Task: Add a signature Erica Taylor containing Have a great Fourth of July, Erica Taylor to email address softage.1@softage.net and add a label Collectibles
Action: Mouse moved to (375, 600)
Screenshot: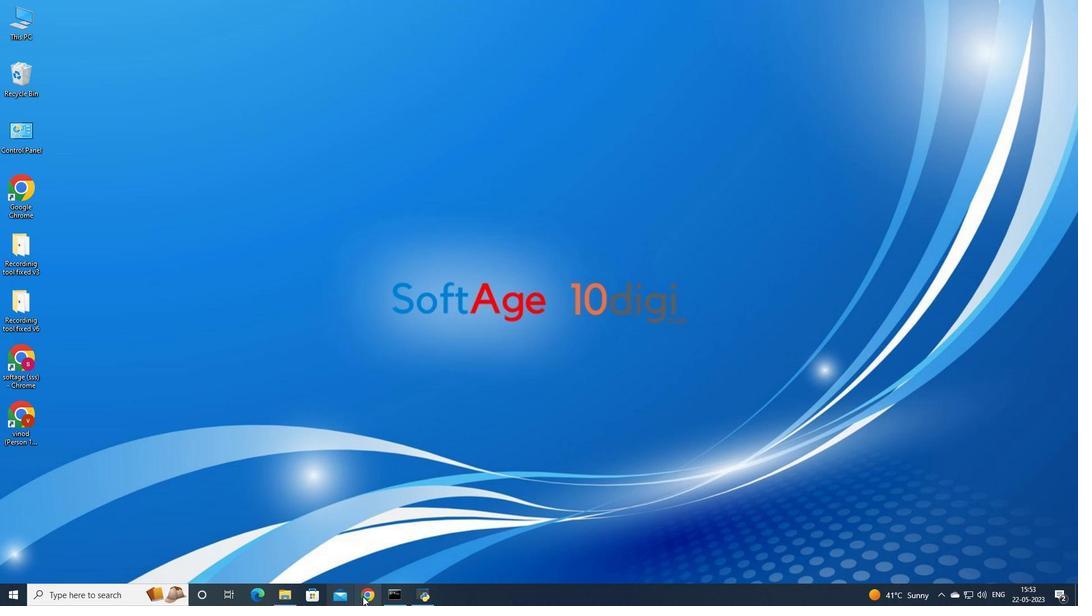 
Action: Mouse pressed left at (375, 600)
Screenshot: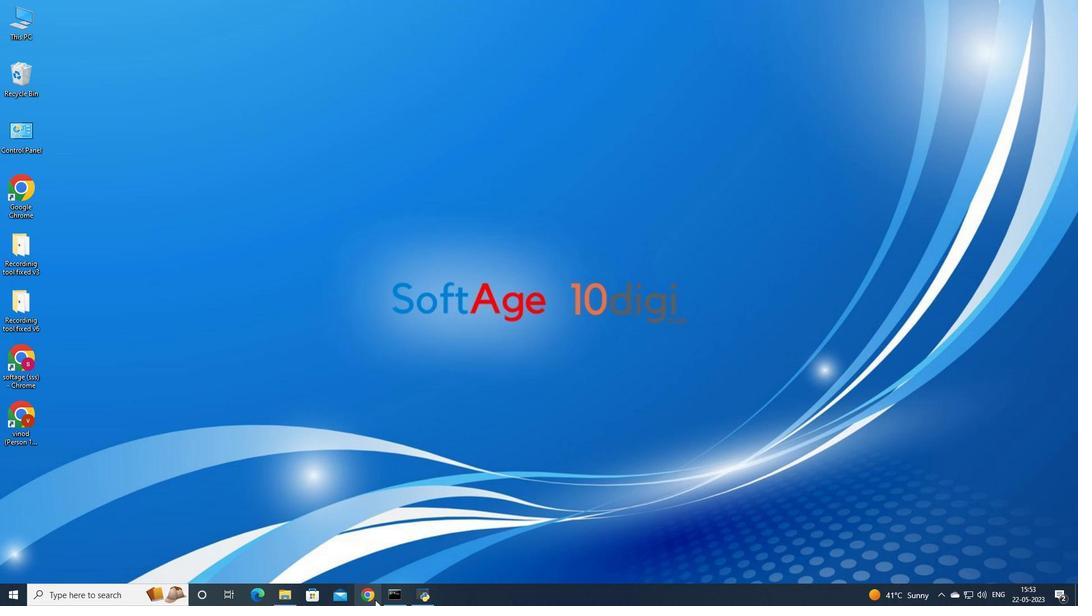 
Action: Mouse moved to (498, 327)
Screenshot: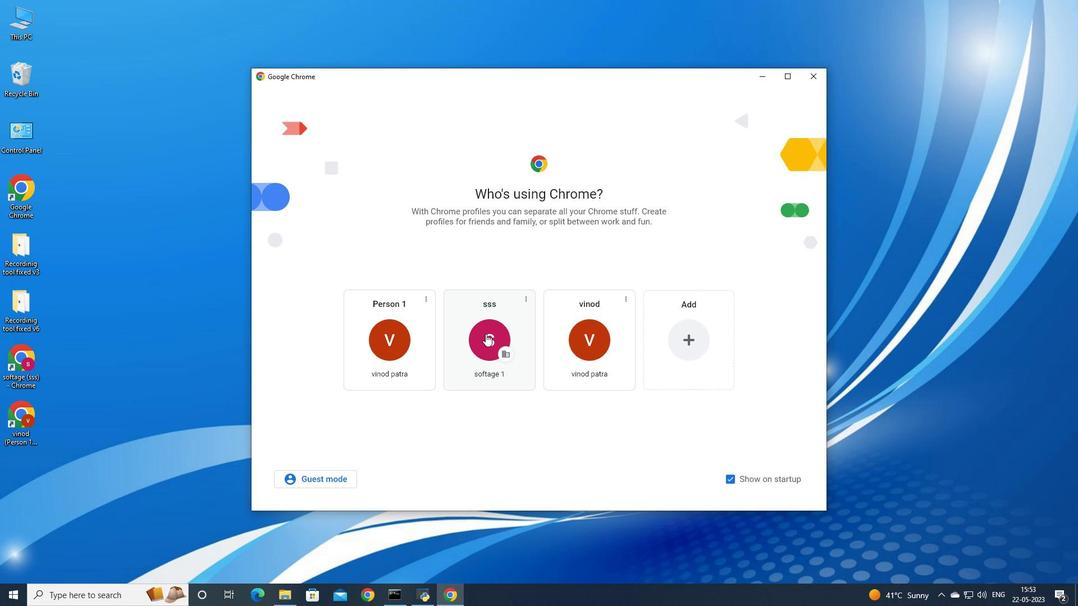 
Action: Mouse pressed left at (498, 327)
Screenshot: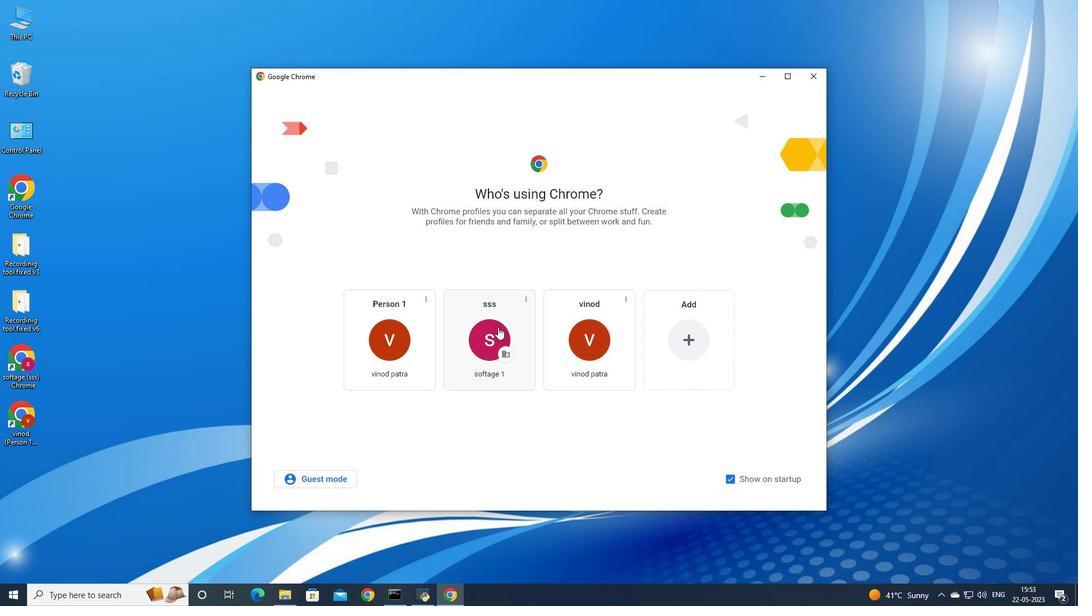 
Action: Mouse moved to (964, 57)
Screenshot: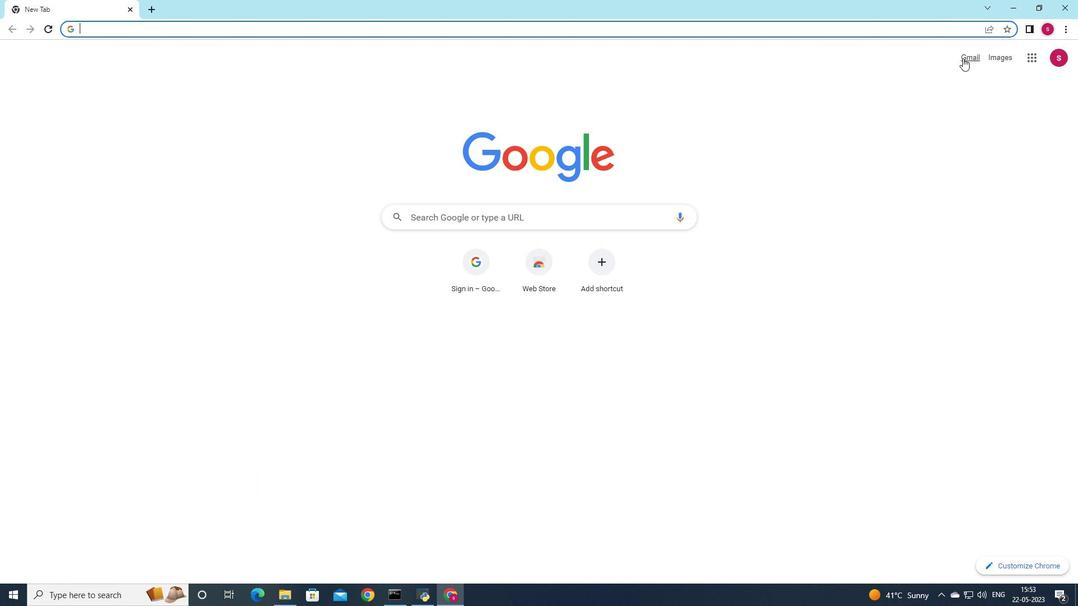 
Action: Mouse pressed left at (964, 57)
Screenshot: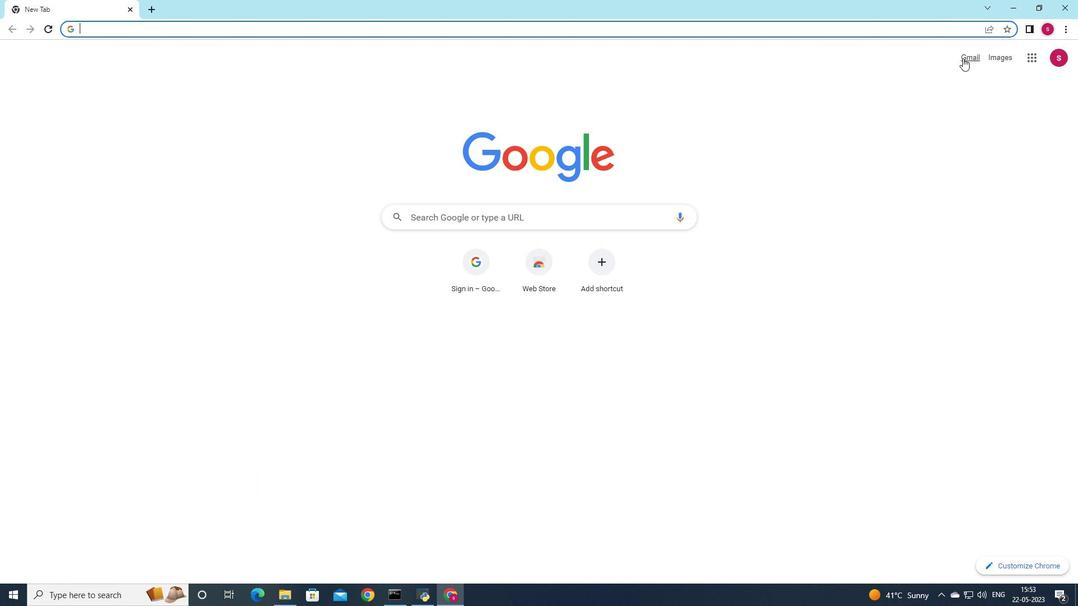 
Action: Mouse moved to (955, 82)
Screenshot: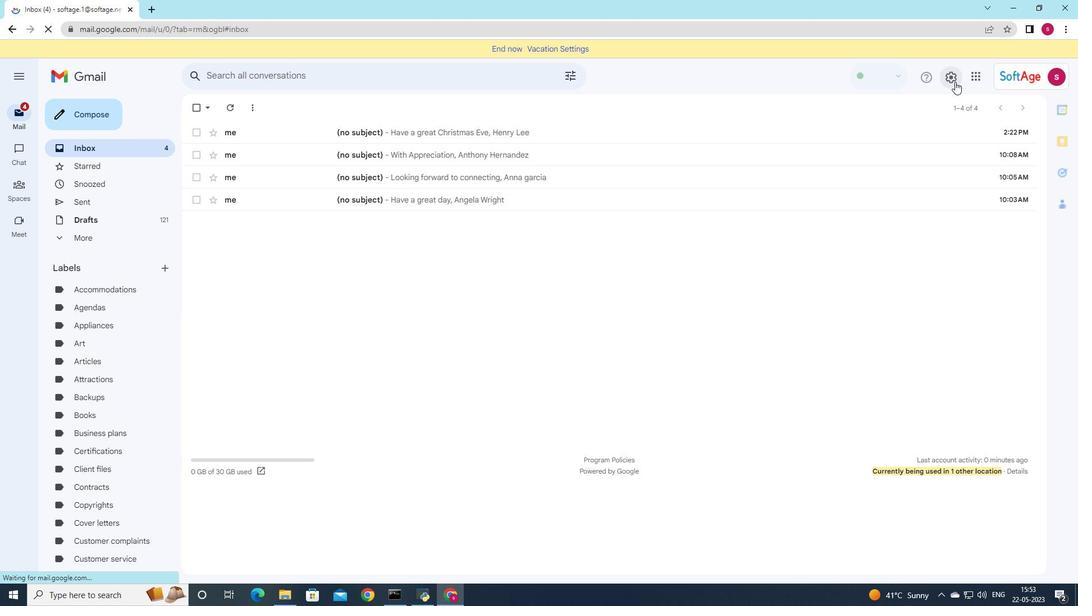 
Action: Mouse pressed left at (955, 82)
Screenshot: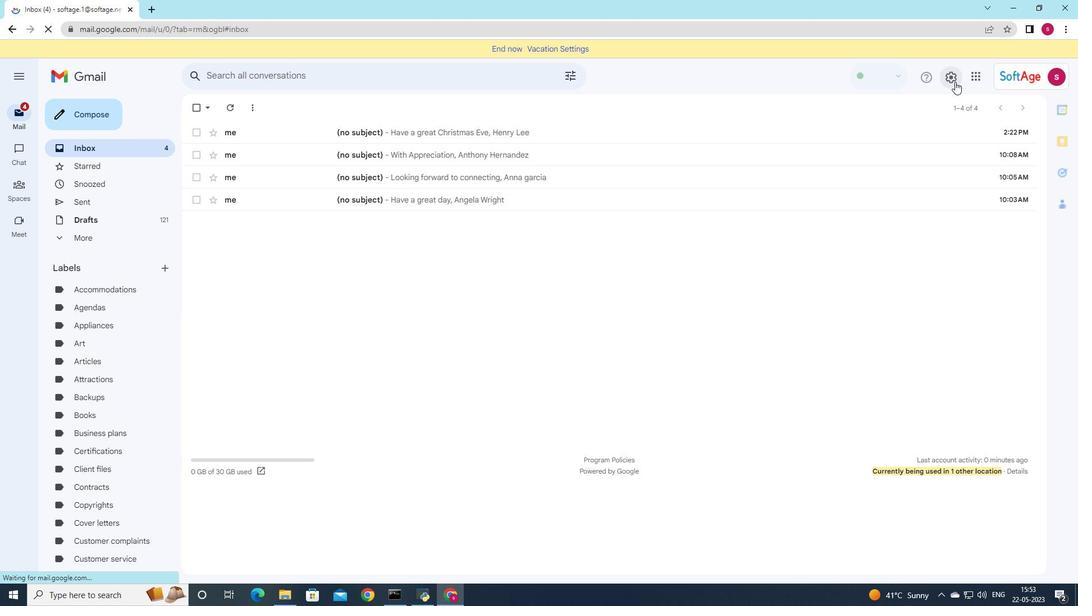 
Action: Mouse moved to (954, 129)
Screenshot: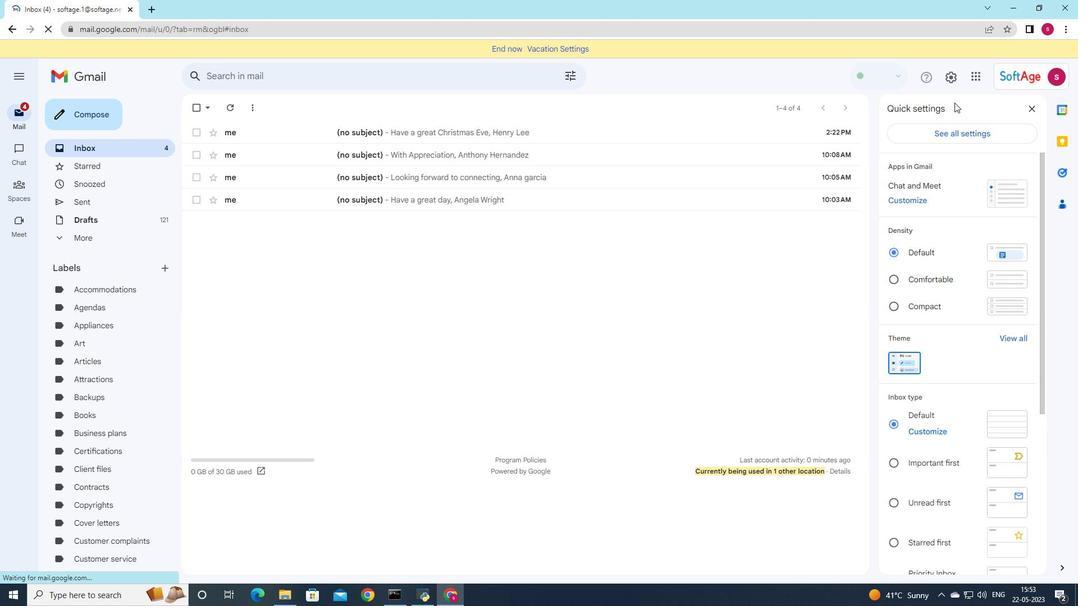 
Action: Mouse pressed left at (954, 129)
Screenshot: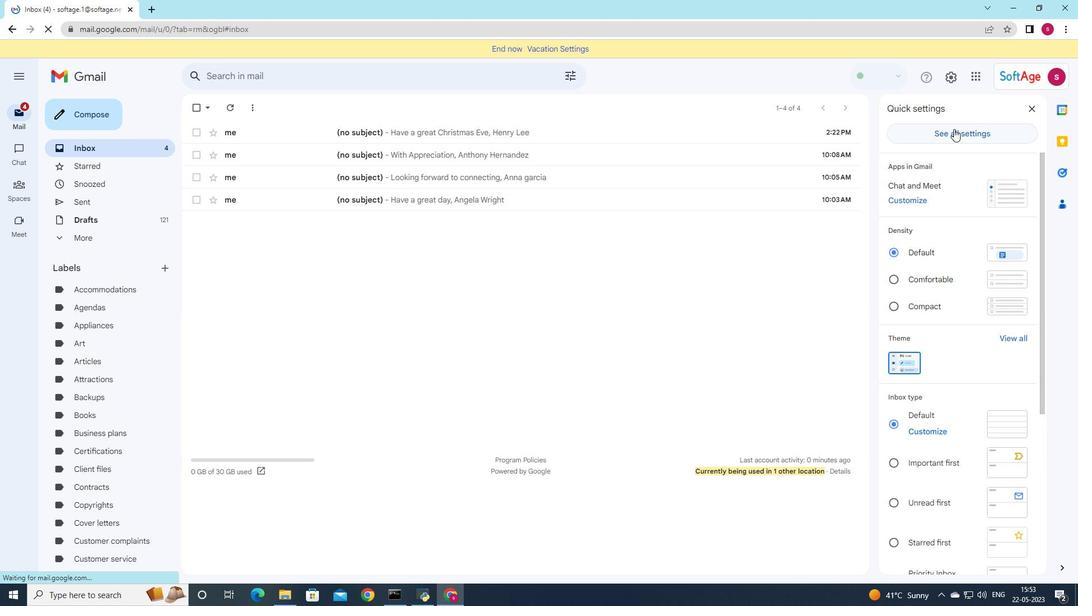 
Action: Mouse moved to (608, 280)
Screenshot: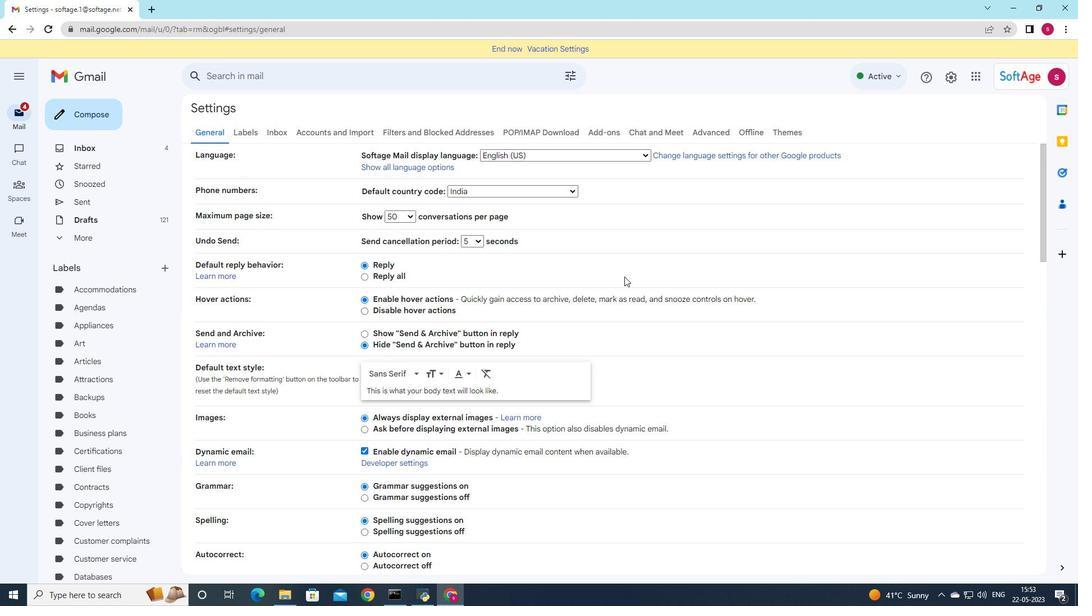 
Action: Mouse scrolled (608, 280) with delta (0, 0)
Screenshot: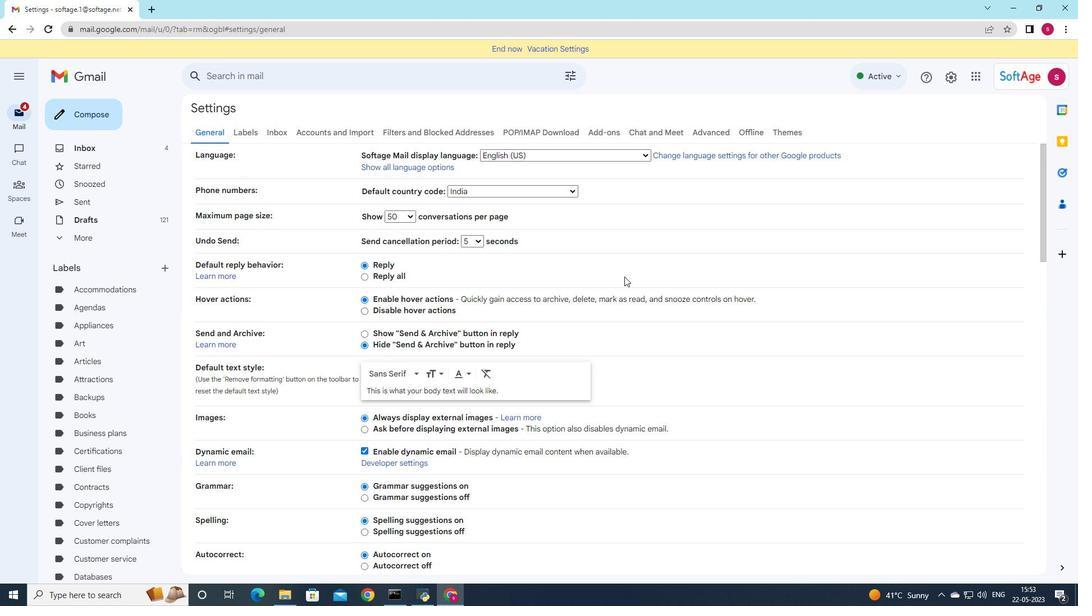 
Action: Mouse scrolled (608, 280) with delta (0, 0)
Screenshot: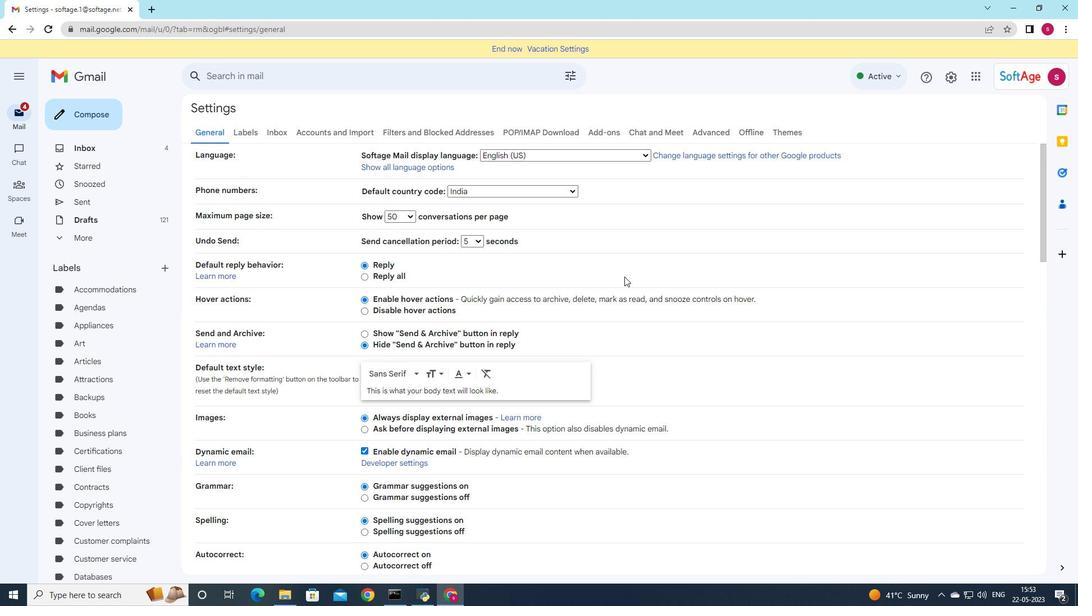 
Action: Mouse scrolled (608, 280) with delta (0, 0)
Screenshot: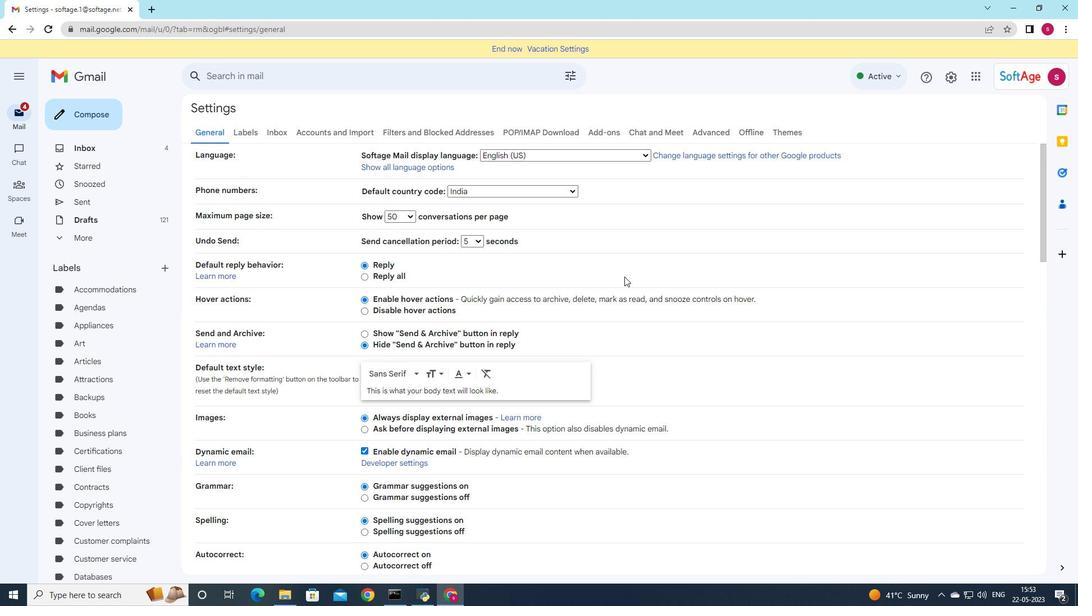 
Action: Mouse scrolled (608, 280) with delta (0, 0)
Screenshot: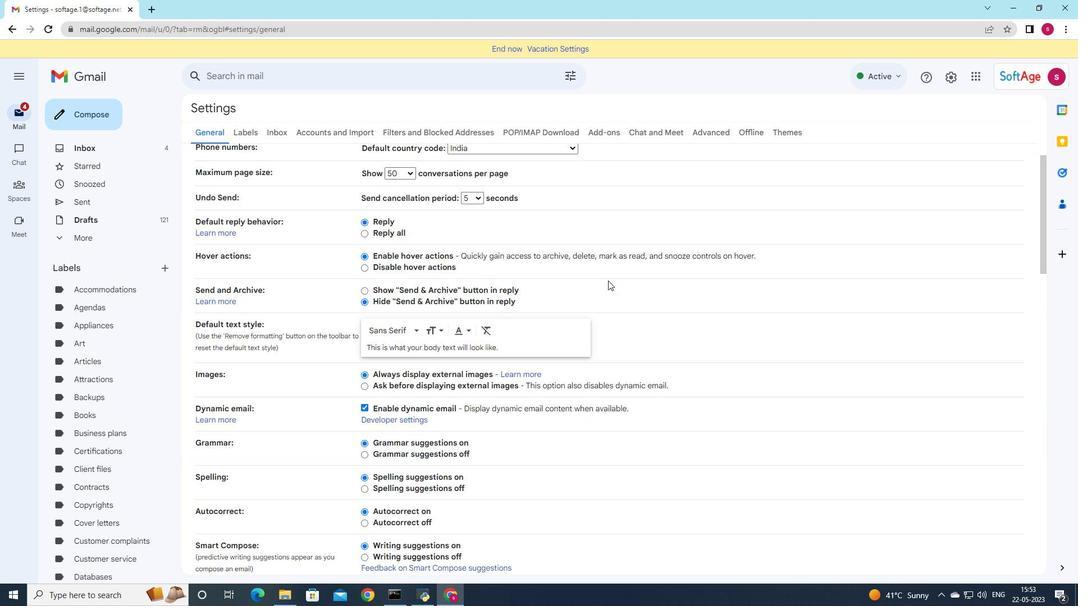 
Action: Mouse scrolled (608, 280) with delta (0, 0)
Screenshot: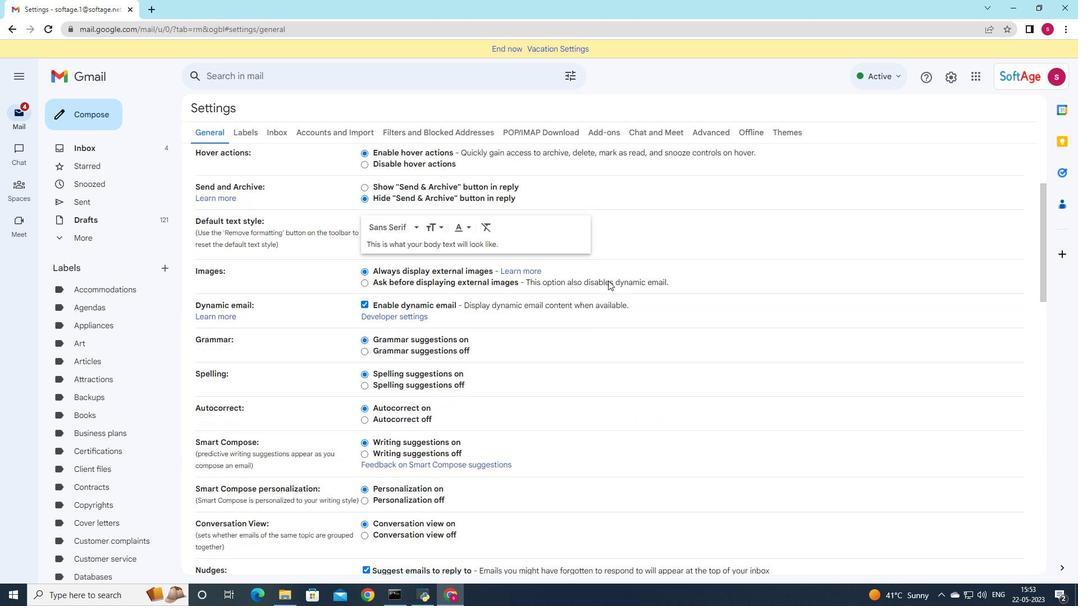 
Action: Mouse scrolled (608, 280) with delta (0, 0)
Screenshot: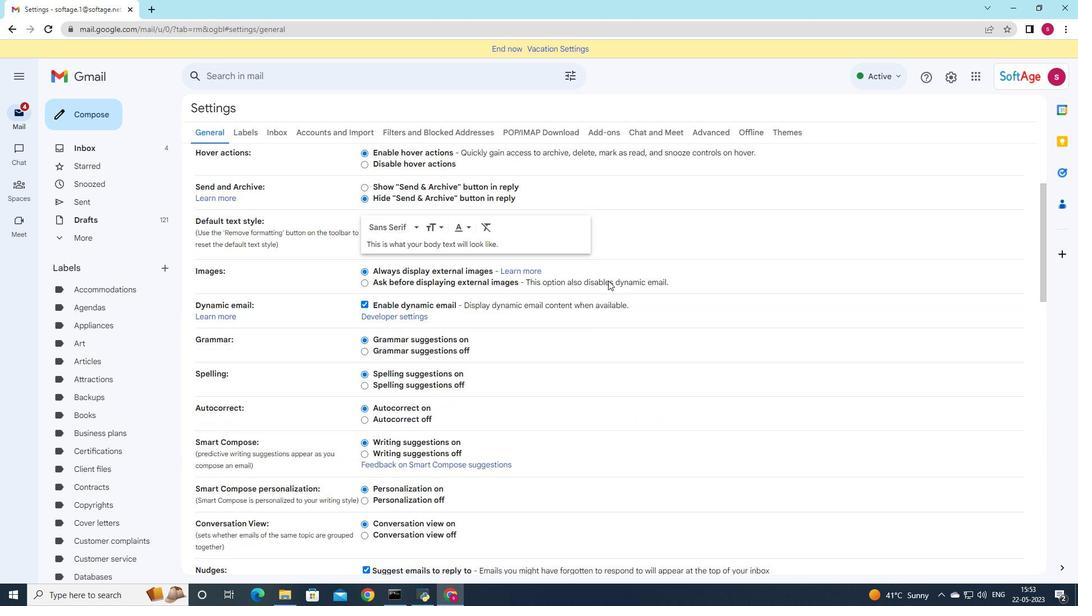 
Action: Mouse scrolled (608, 280) with delta (0, 0)
Screenshot: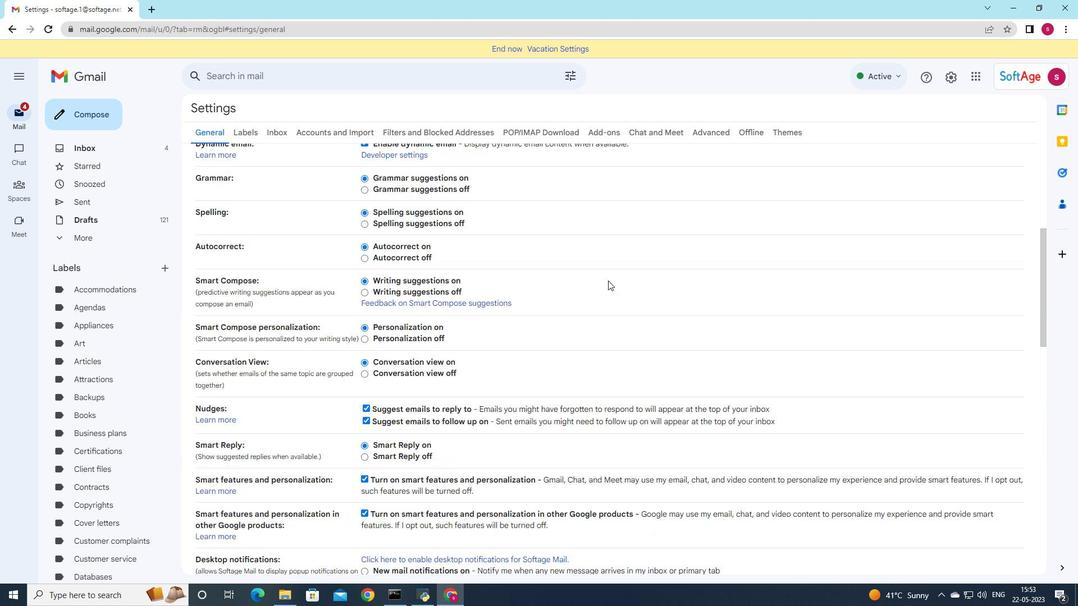 
Action: Mouse scrolled (608, 280) with delta (0, 0)
Screenshot: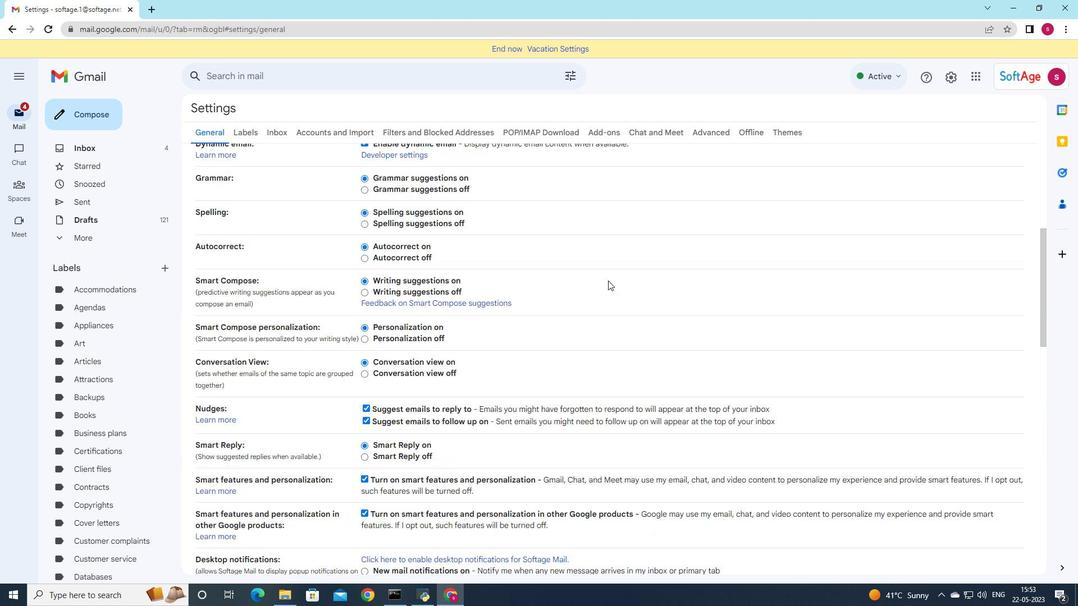 
Action: Mouse scrolled (608, 280) with delta (0, 0)
Screenshot: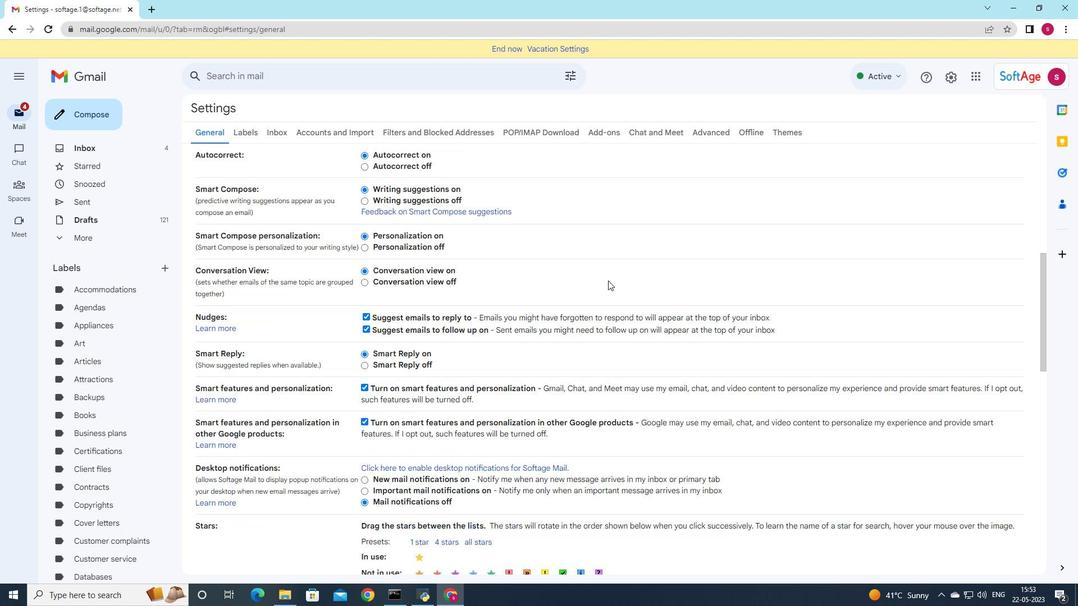 
Action: Mouse scrolled (608, 280) with delta (0, 0)
Screenshot: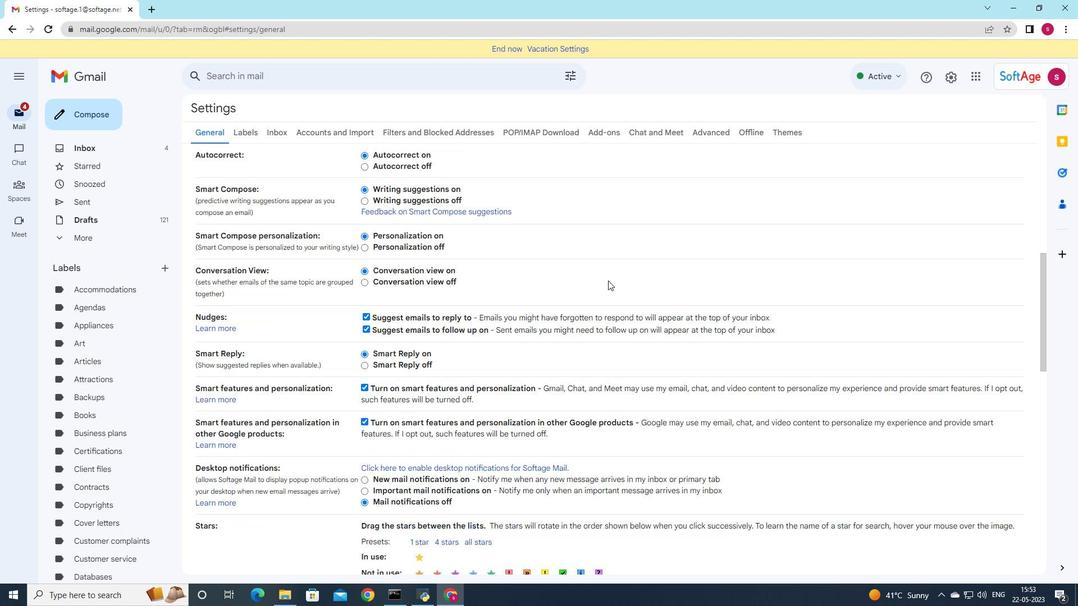 
Action: Mouse scrolled (608, 280) with delta (0, 0)
Screenshot: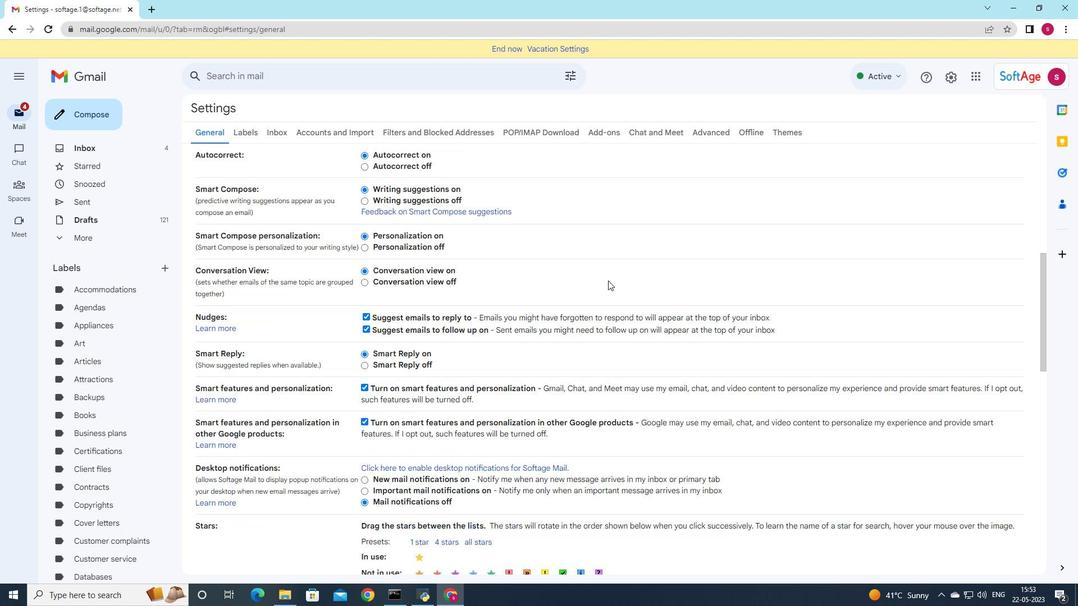 
Action: Mouse scrolled (608, 280) with delta (0, 0)
Screenshot: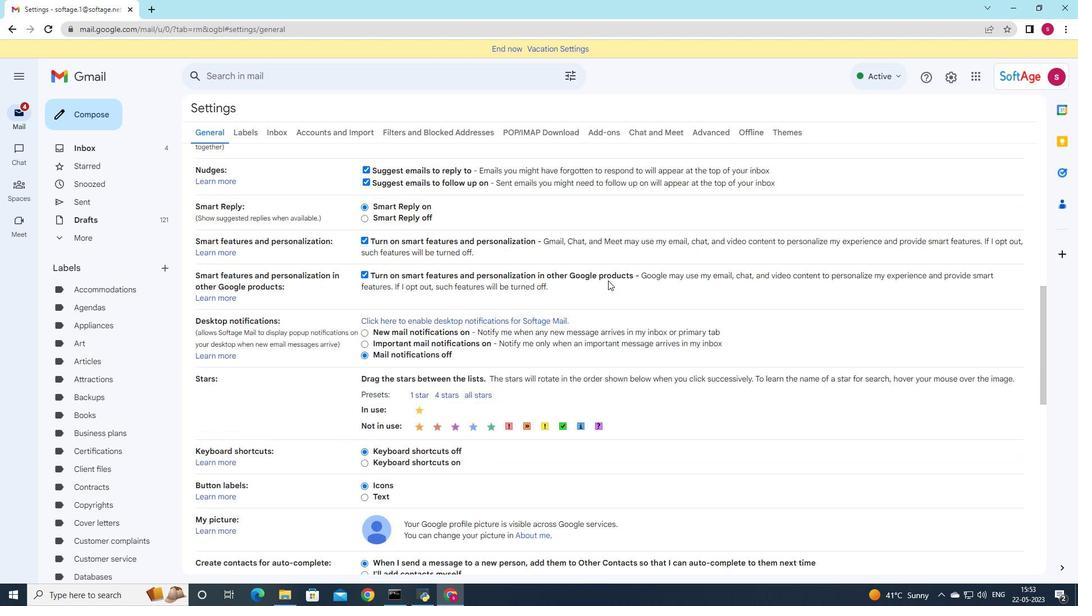 
Action: Mouse scrolled (608, 280) with delta (0, 0)
Screenshot: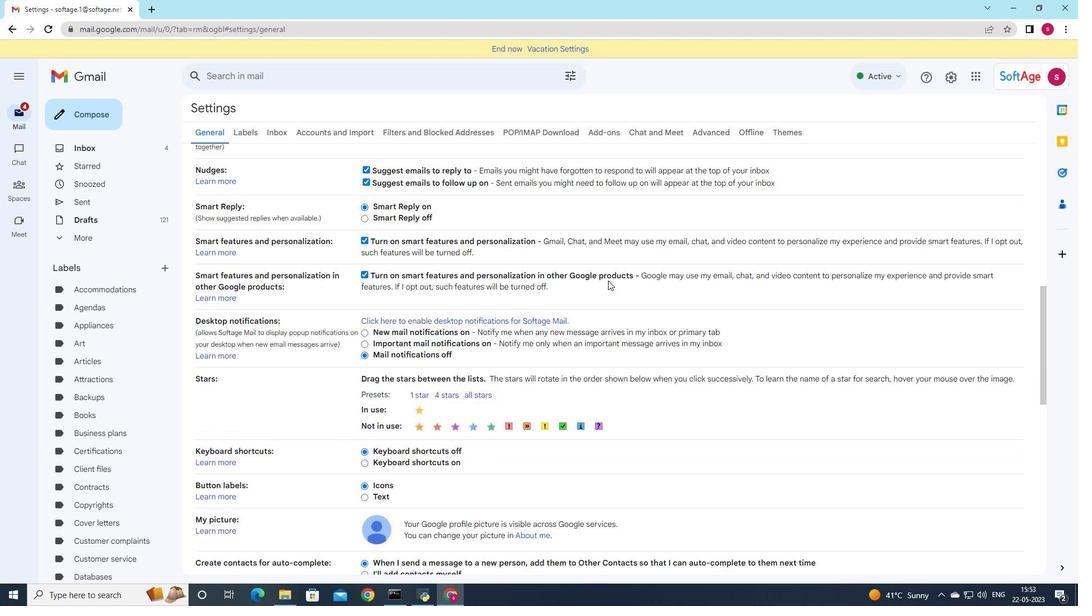 
Action: Mouse scrolled (608, 280) with delta (0, 0)
Screenshot: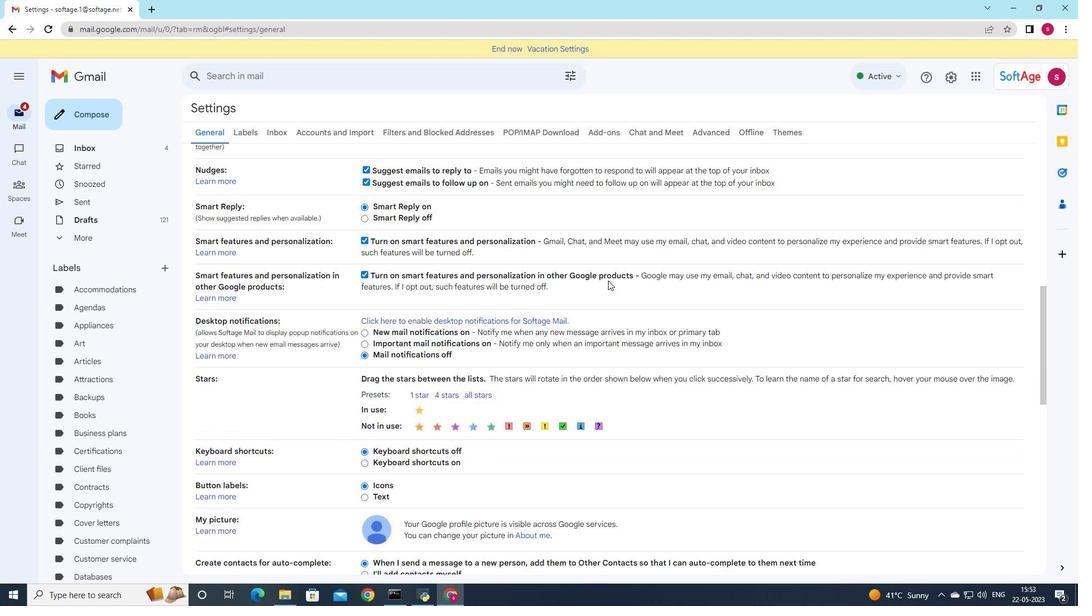 
Action: Mouse moved to (482, 366)
Screenshot: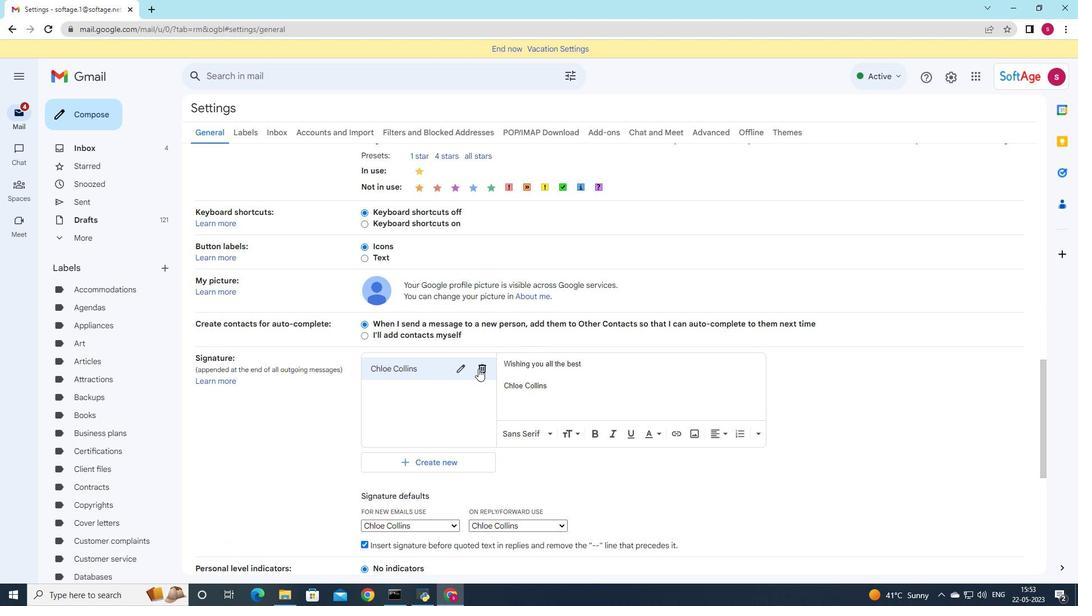 
Action: Mouse pressed left at (482, 366)
Screenshot: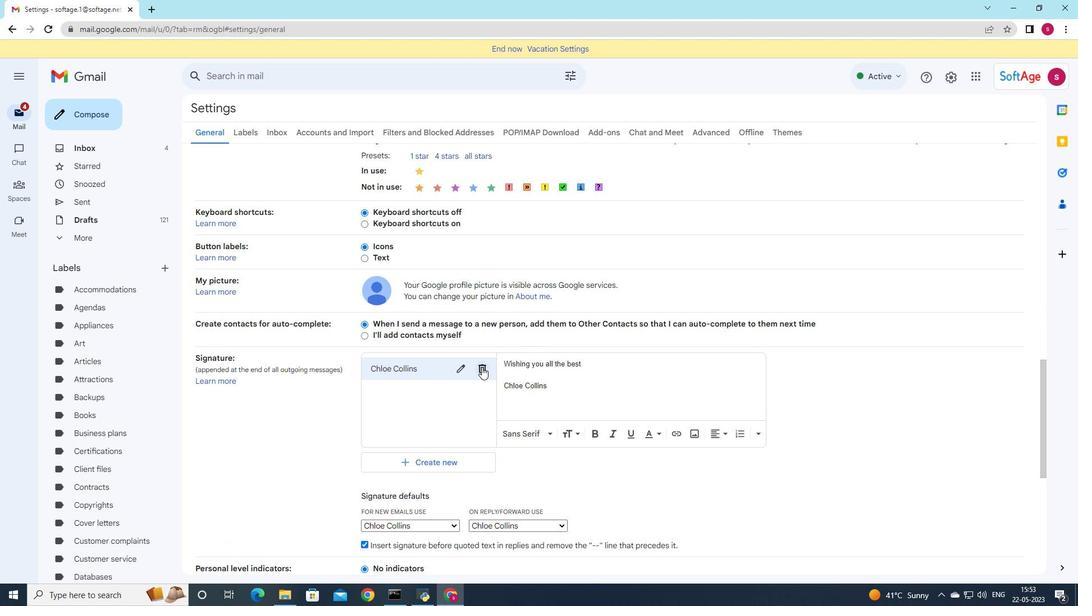 
Action: Mouse moved to (624, 338)
Screenshot: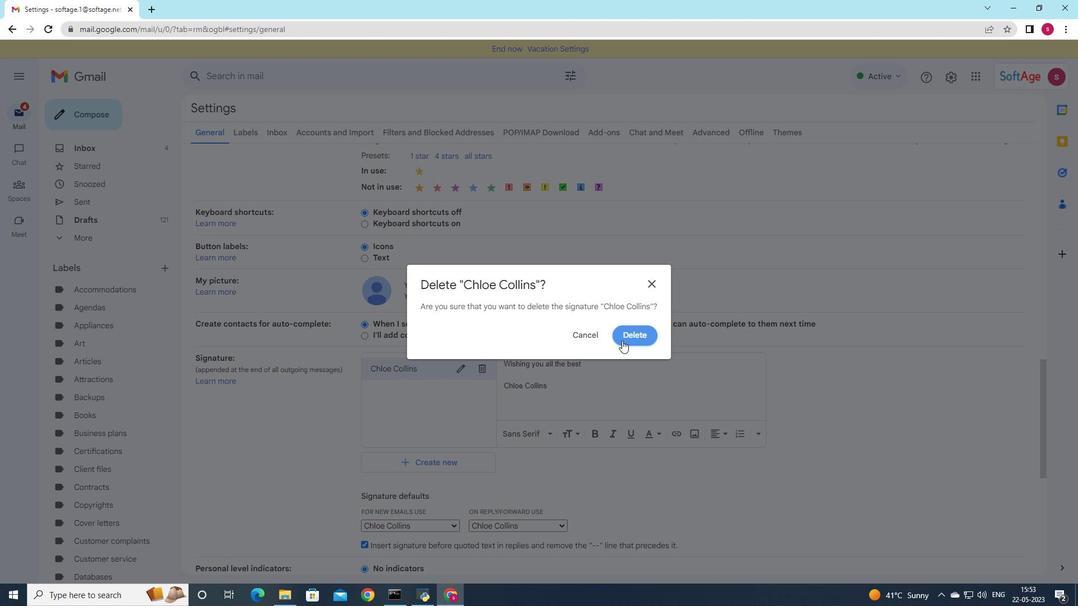 
Action: Mouse pressed left at (624, 338)
Screenshot: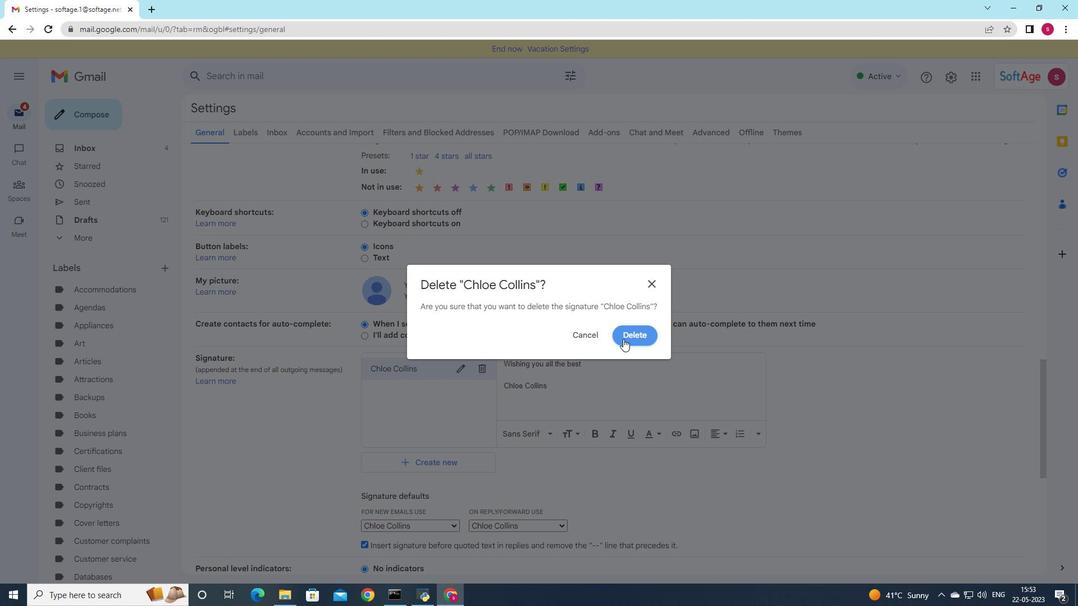 
Action: Mouse moved to (415, 383)
Screenshot: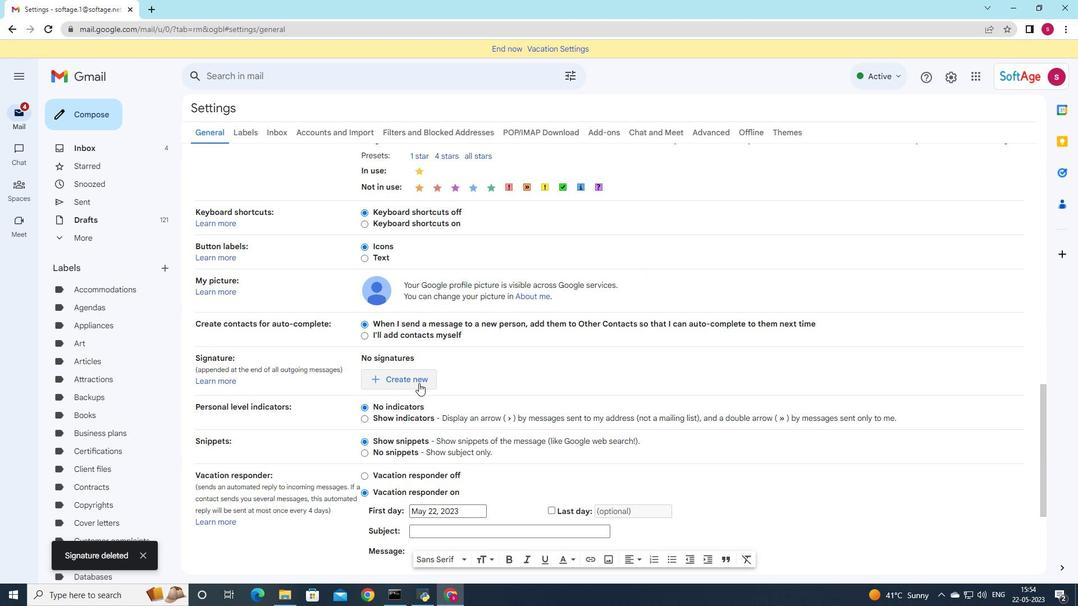 
Action: Mouse pressed left at (415, 383)
Screenshot: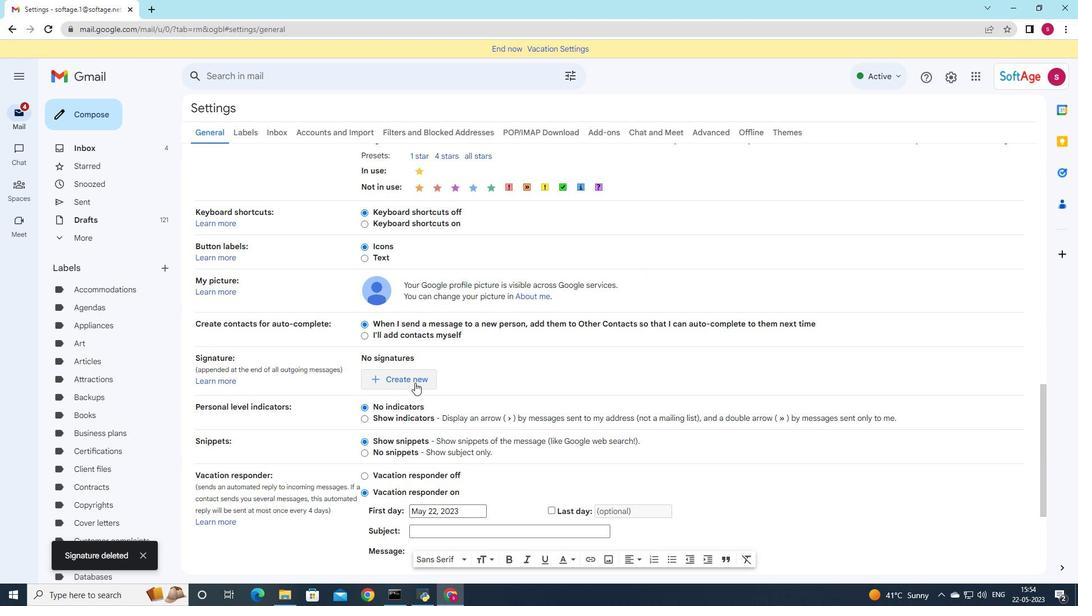 
Action: Mouse moved to (698, 334)
Screenshot: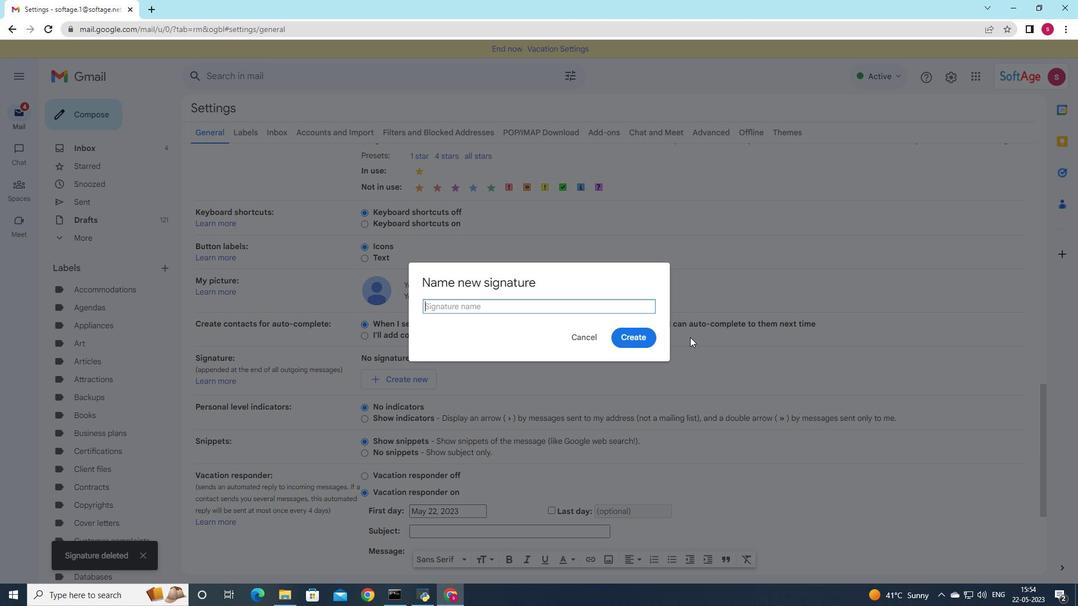 
Action: Key pressed <Key.shift>Erica
Screenshot: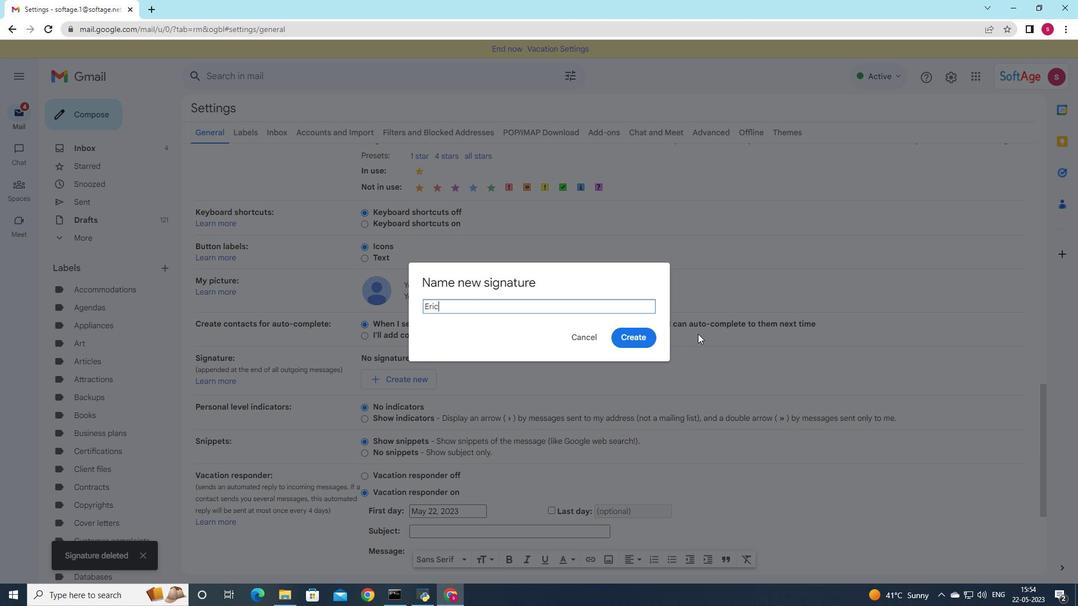 
Action: Mouse moved to (638, 342)
Screenshot: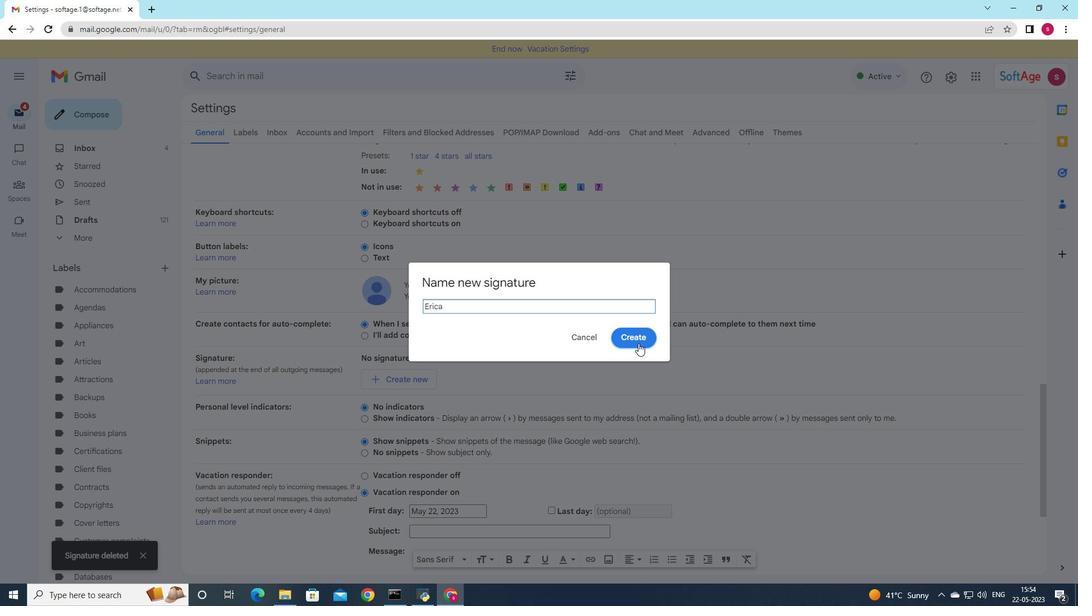 
Action: Mouse pressed left at (638, 342)
Screenshot: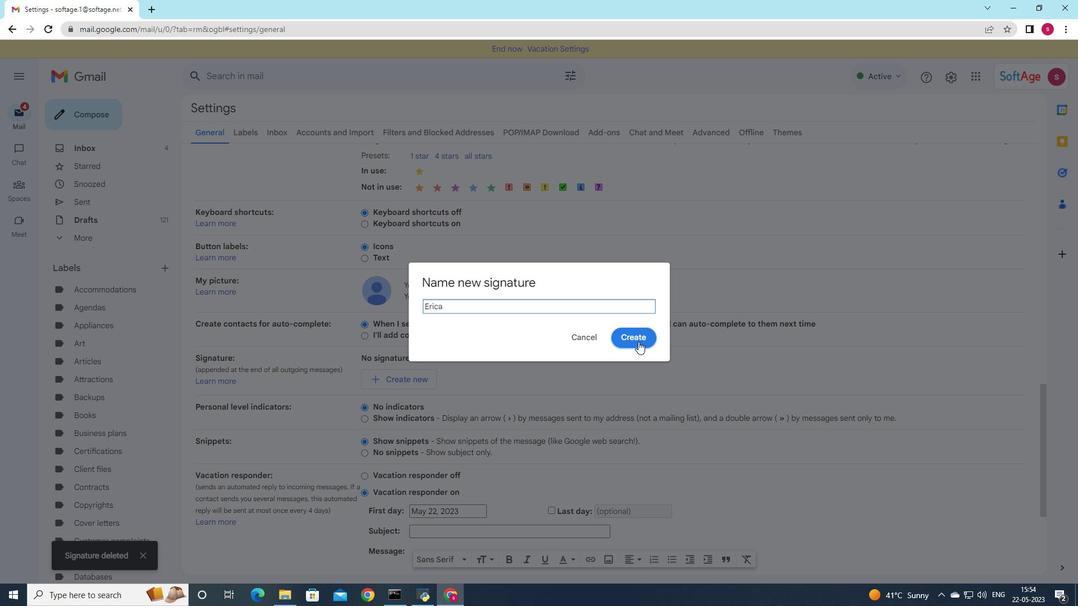 
Action: Mouse moved to (538, 364)
Screenshot: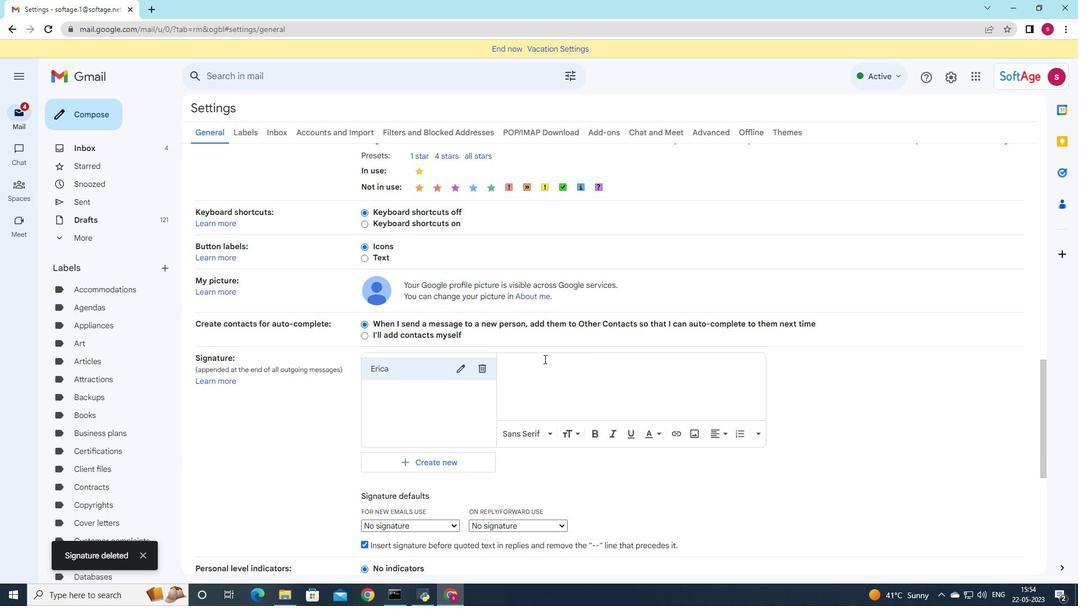 
Action: Mouse pressed left at (538, 364)
Screenshot: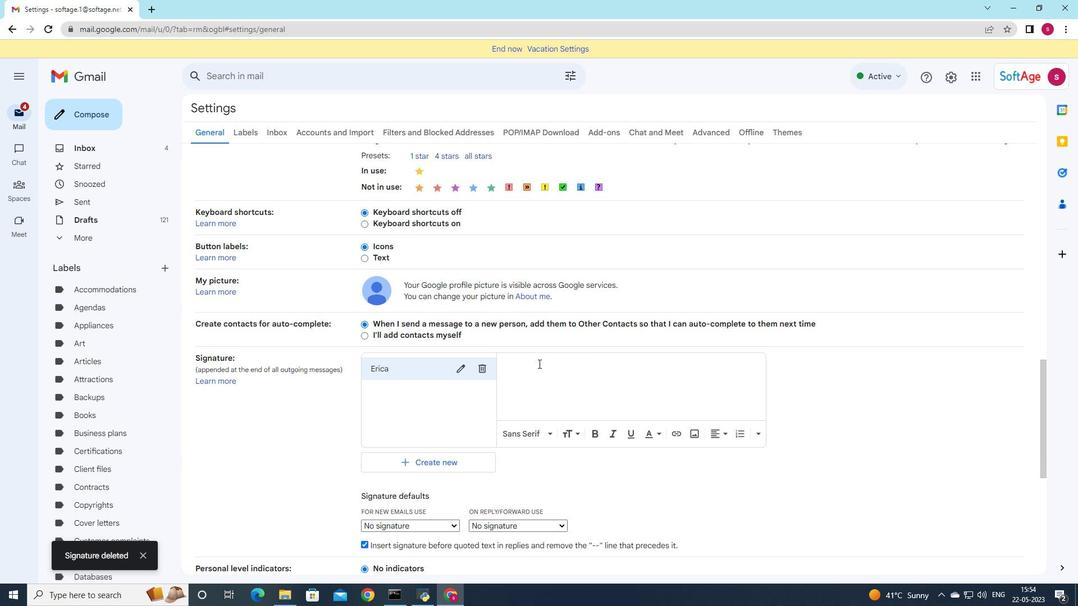 
Action: Mouse moved to (1040, 362)
Screenshot: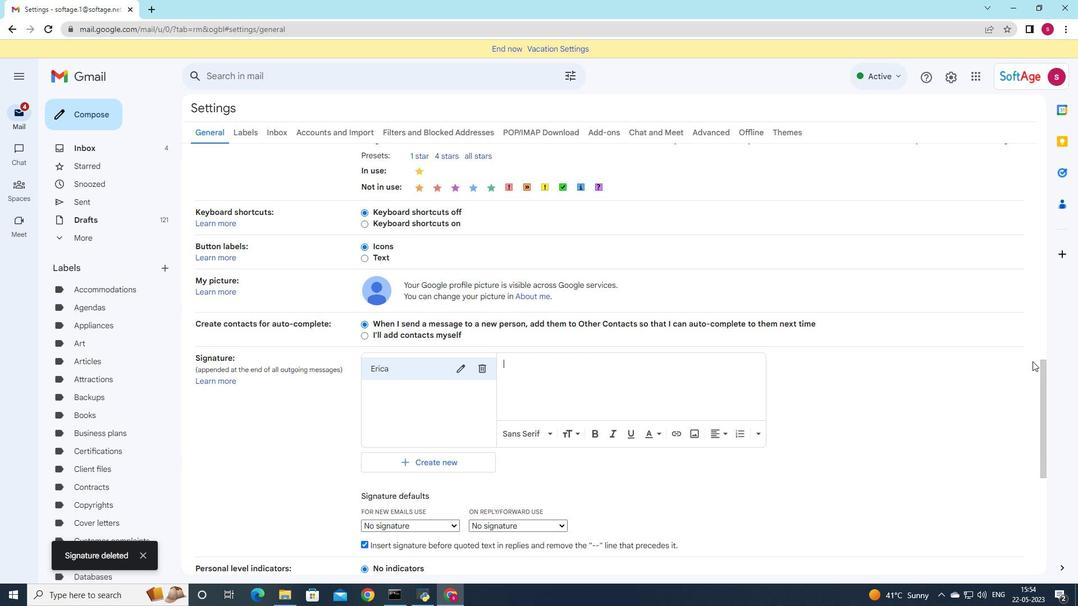 
Action: Key pressed <Key.shift><Key.shift><Key.shift>Have<Key.space>a<Key.space>great<Key.space>day<Key.backspace><Key.backspace><Key.backspace>fourth<Key.space>p<Key.backspace>of<Key.space>july,<Key.enter><Key.shift>Erica<Key.space><Key.shift>ta<Key.backspace><Key.backspace><Key.shift>Taylor
Screenshot: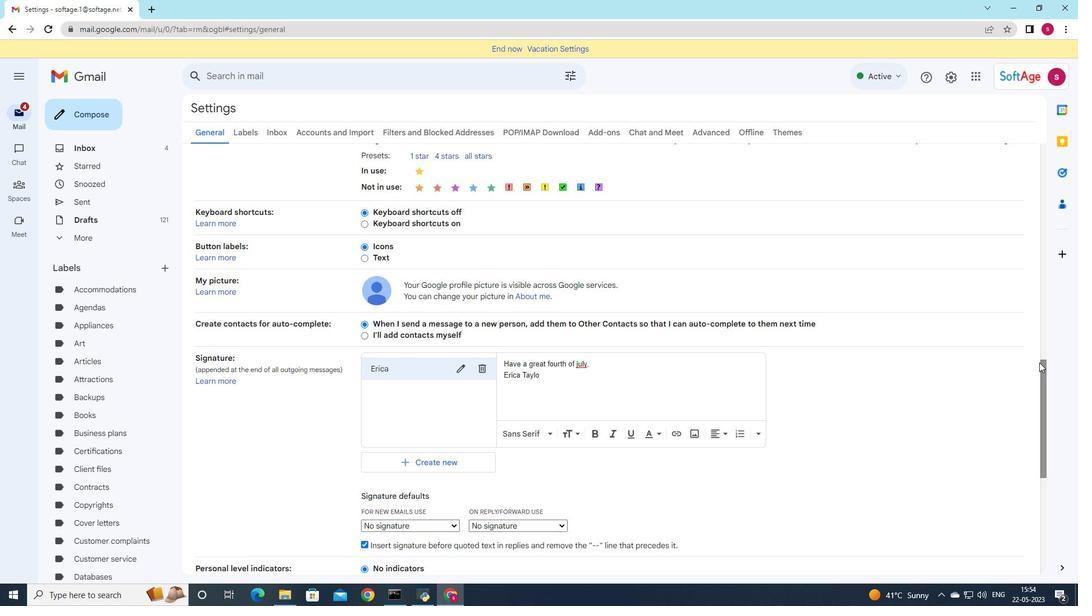 
Action: Mouse moved to (580, 364)
Screenshot: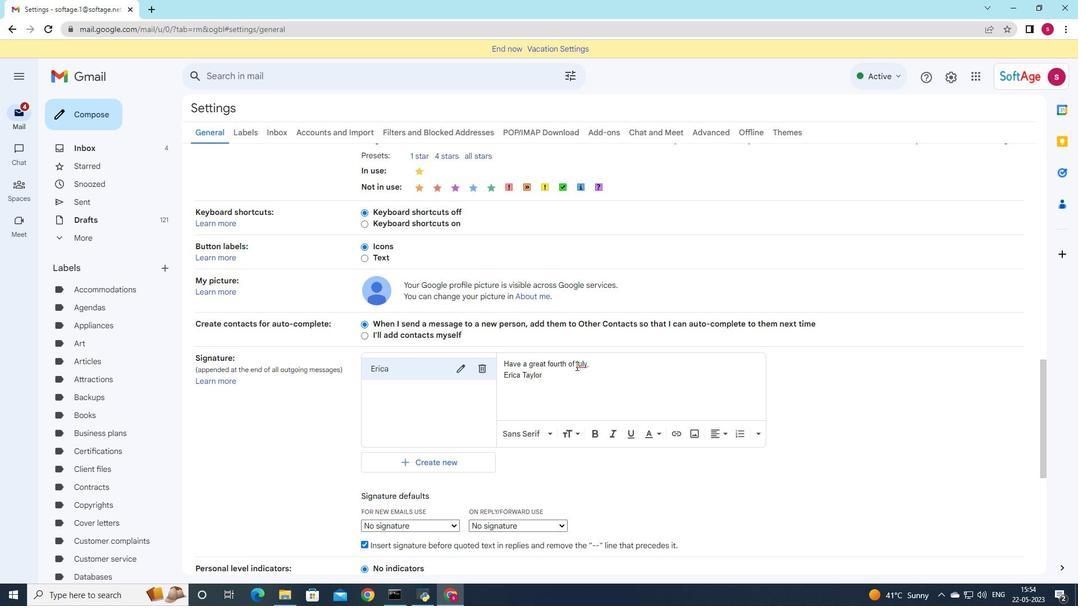 
Action: Mouse pressed left at (580, 364)
Screenshot: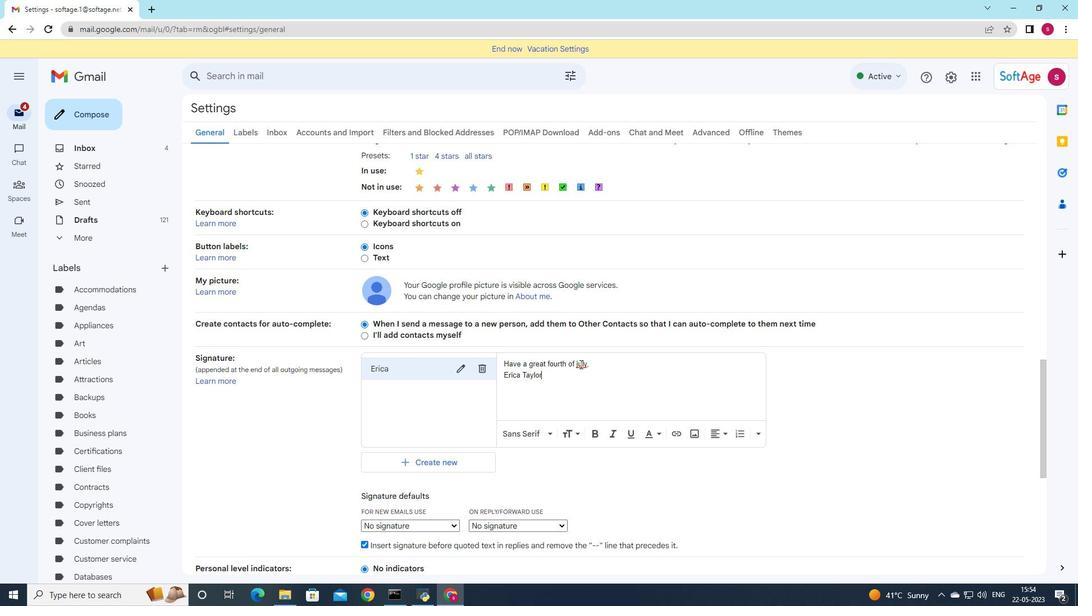 
Action: Key pressed <Key.backspace><Key.shift>j
Screenshot: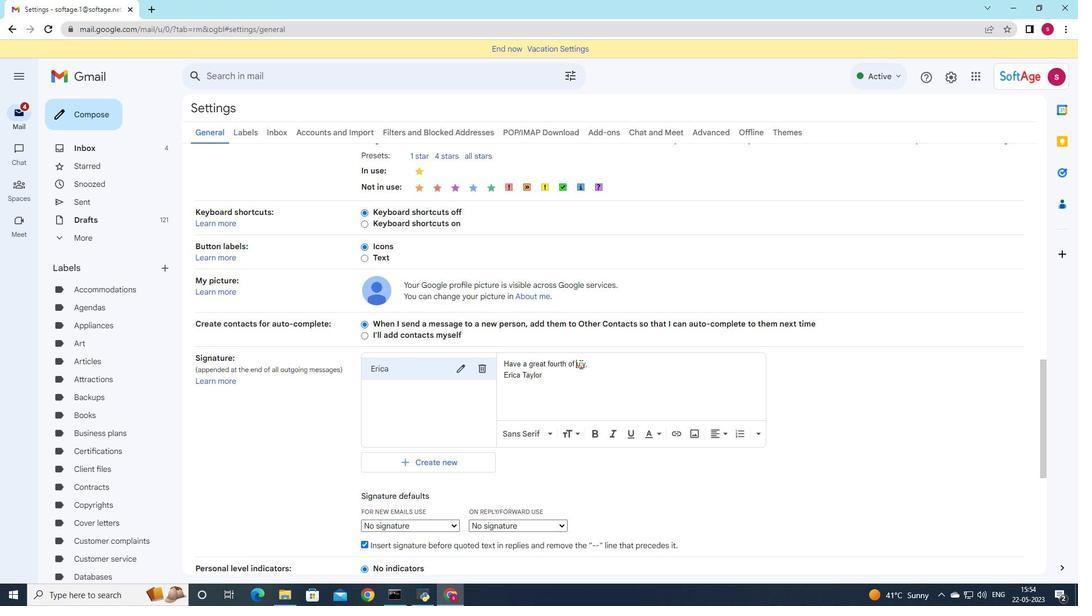
Action: Mouse moved to (425, 457)
Screenshot: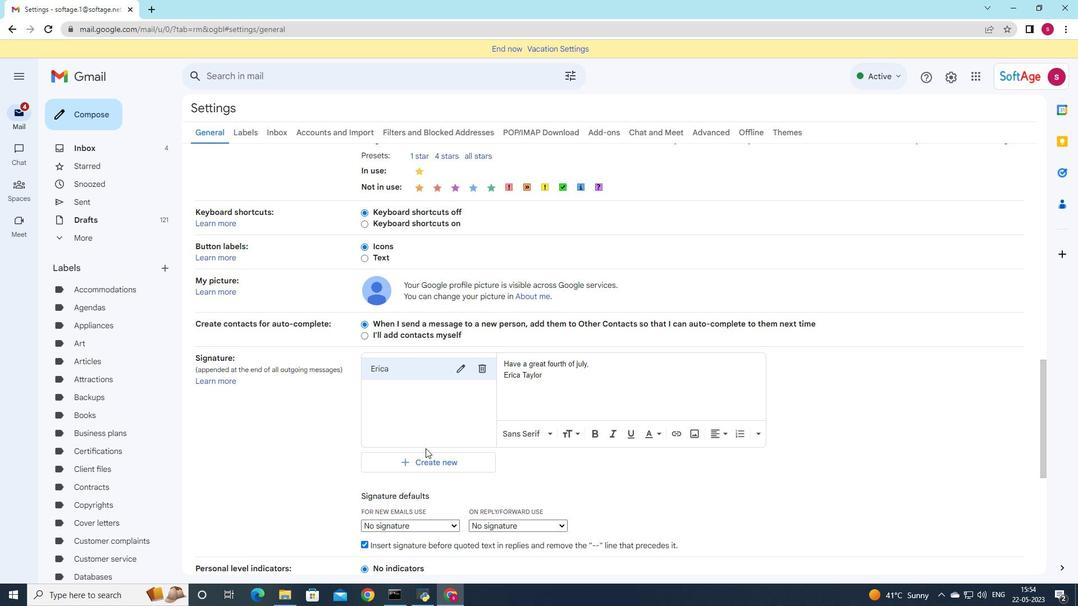 
Action: Mouse scrolled (425, 456) with delta (0, 0)
Screenshot: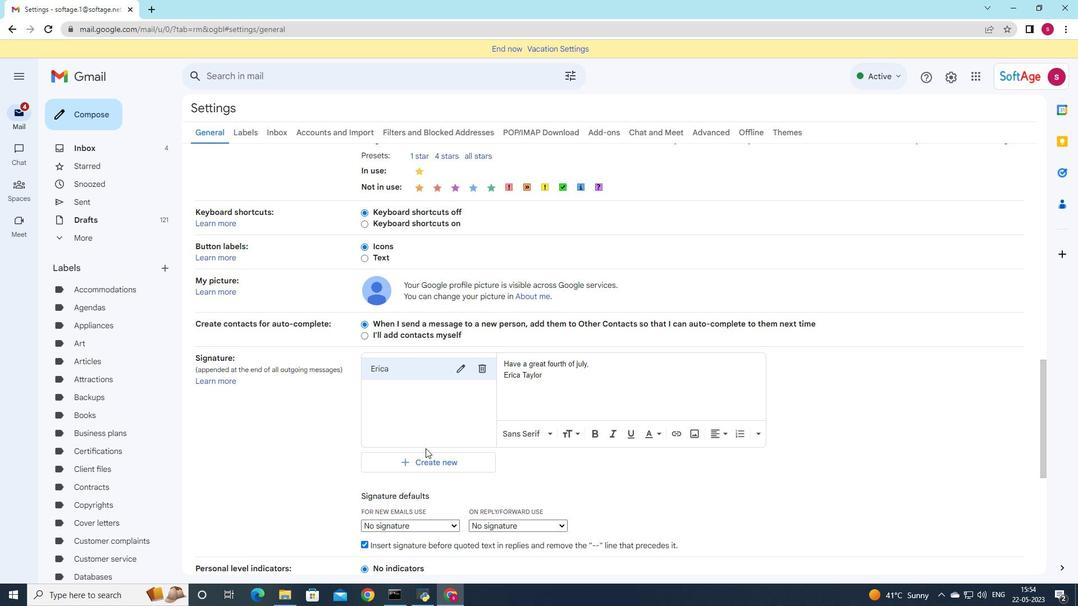 
Action: Mouse moved to (424, 457)
Screenshot: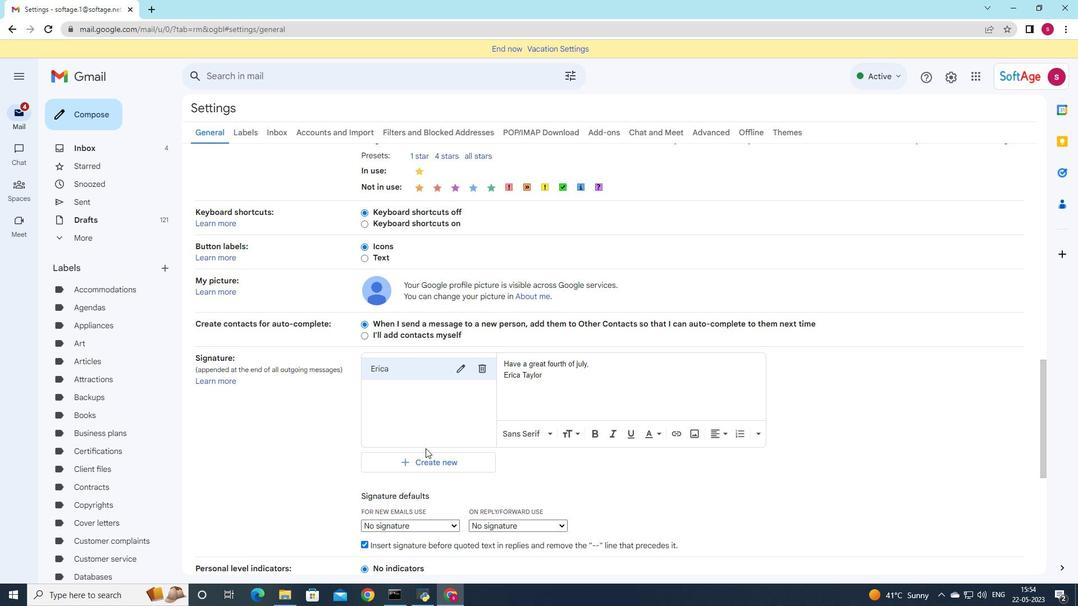 
Action: Mouse scrolled (425, 456) with delta (0, 0)
Screenshot: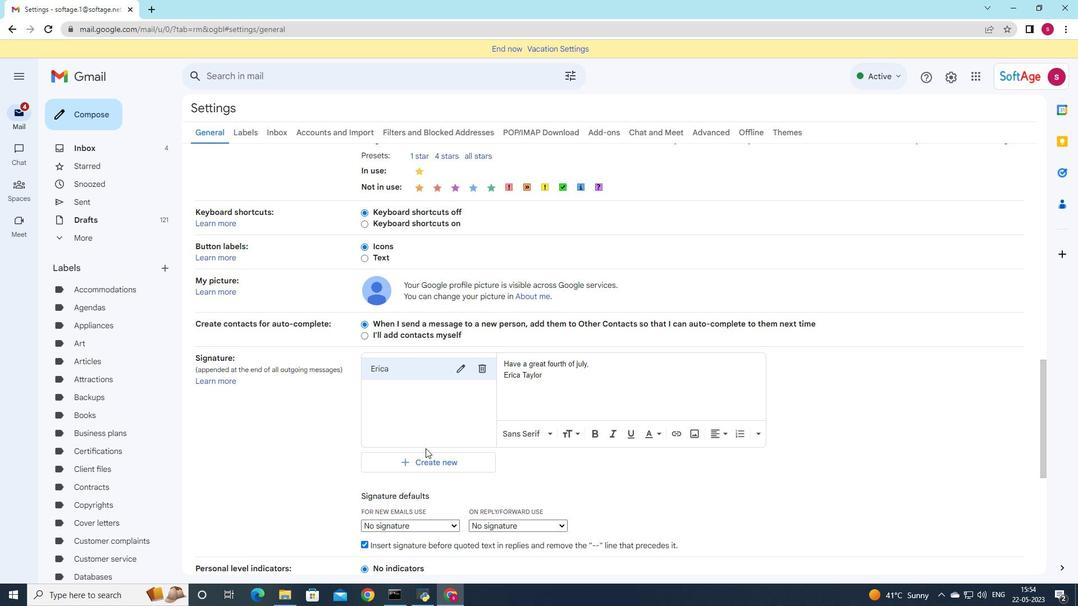 
Action: Mouse moved to (425, 418)
Screenshot: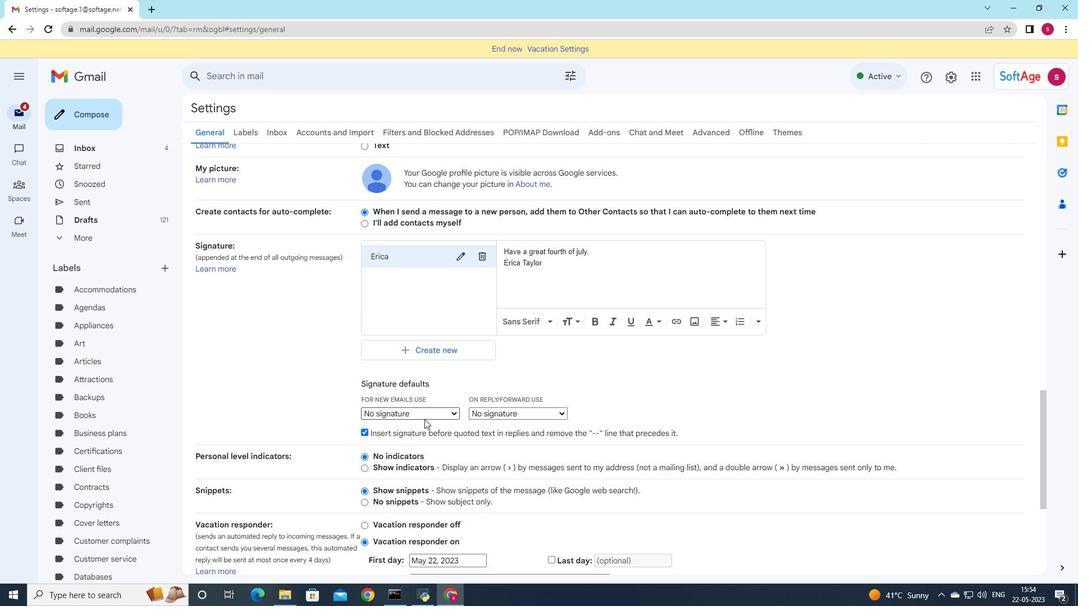 
Action: Mouse pressed left at (425, 418)
Screenshot: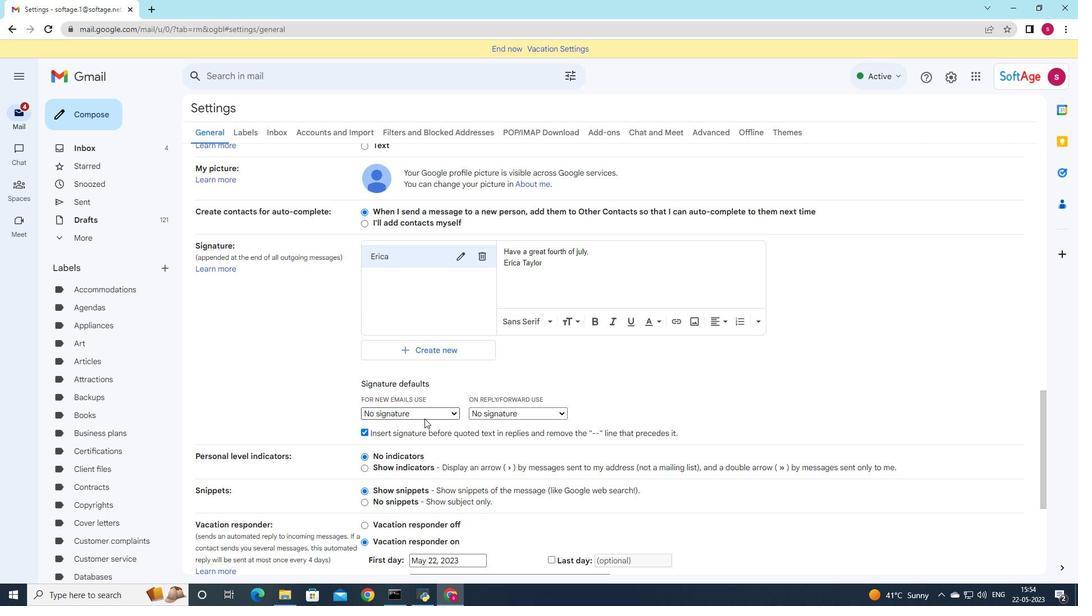 
Action: Mouse moved to (429, 436)
Screenshot: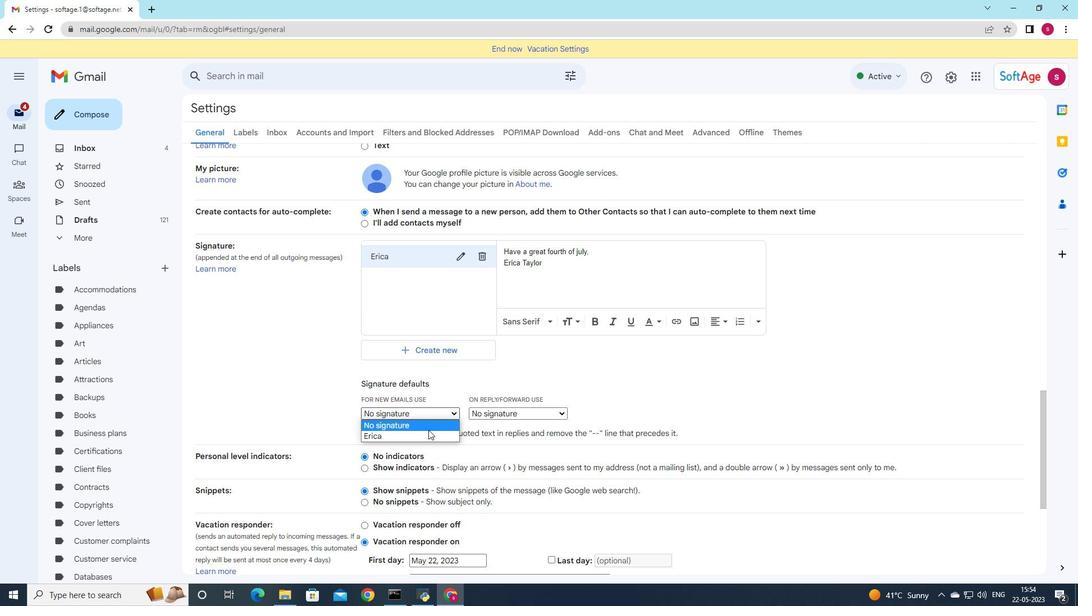 
Action: Mouse pressed left at (429, 436)
Screenshot: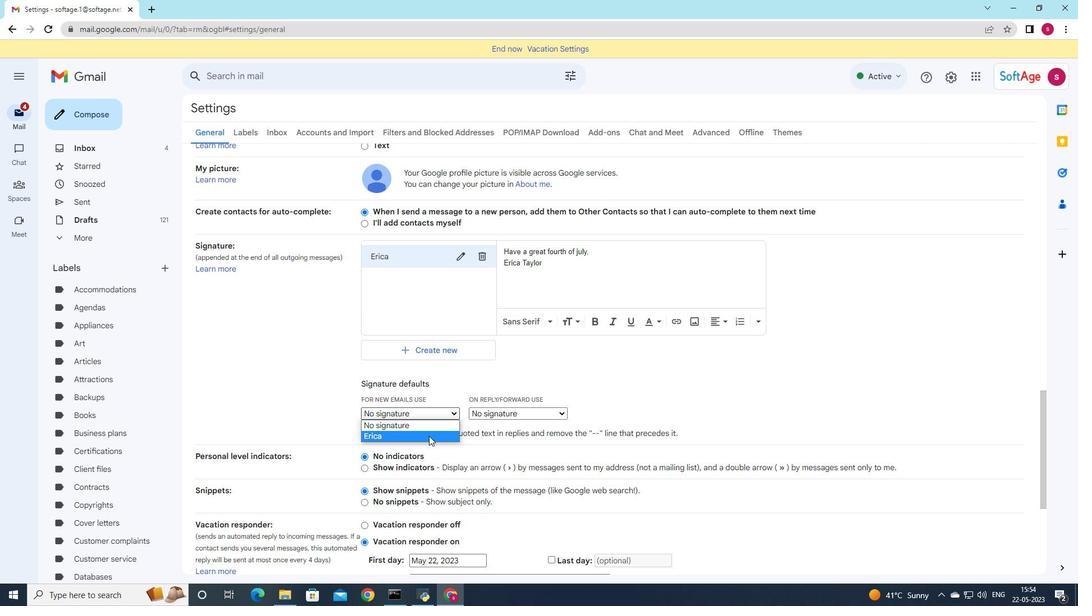 
Action: Mouse moved to (485, 416)
Screenshot: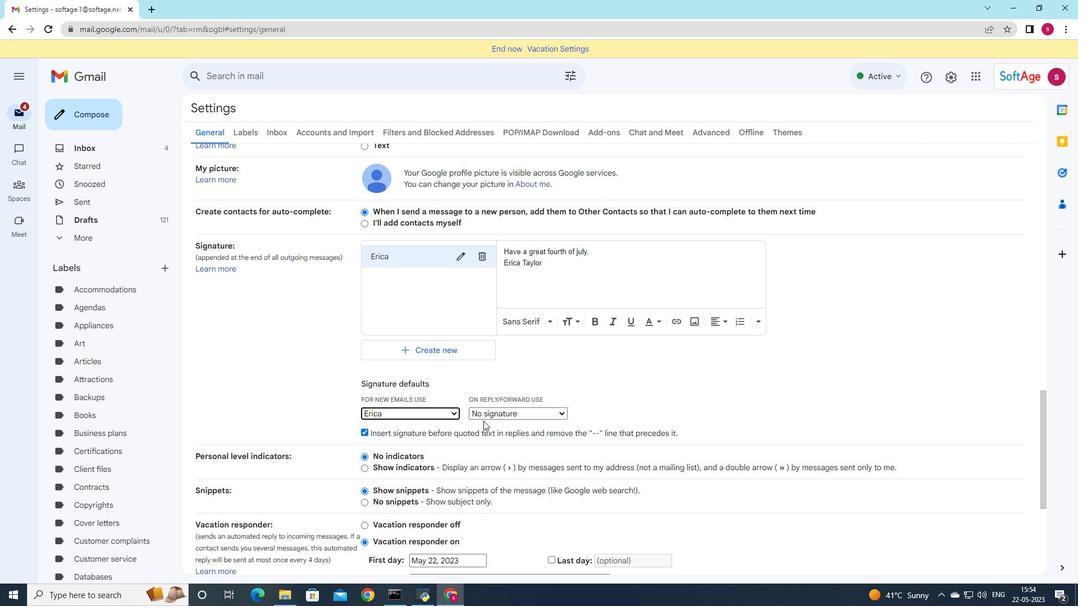 
Action: Mouse pressed left at (485, 416)
Screenshot: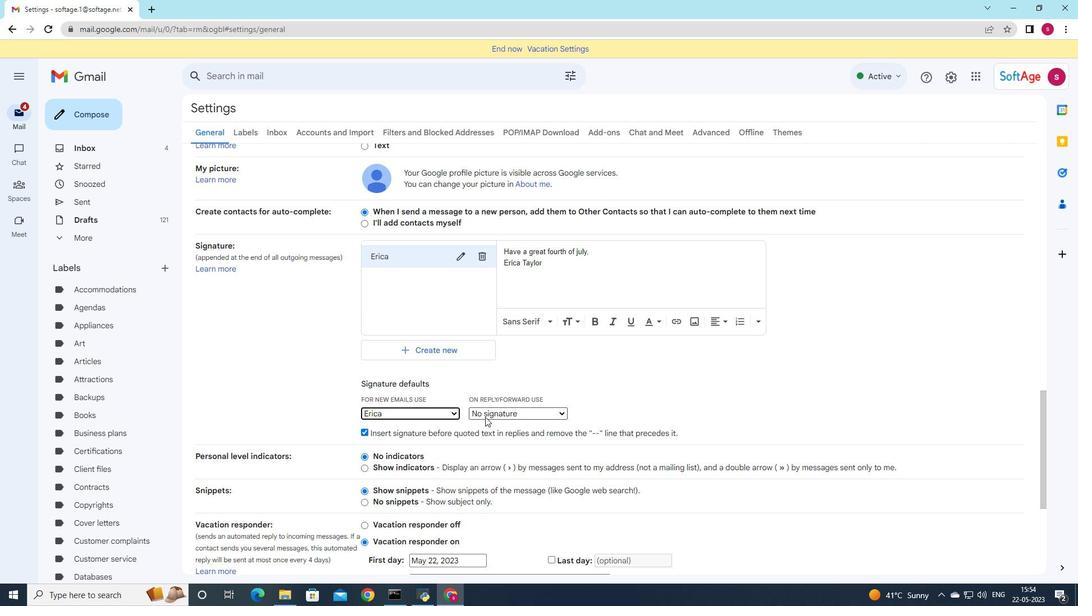 
Action: Mouse moved to (487, 436)
Screenshot: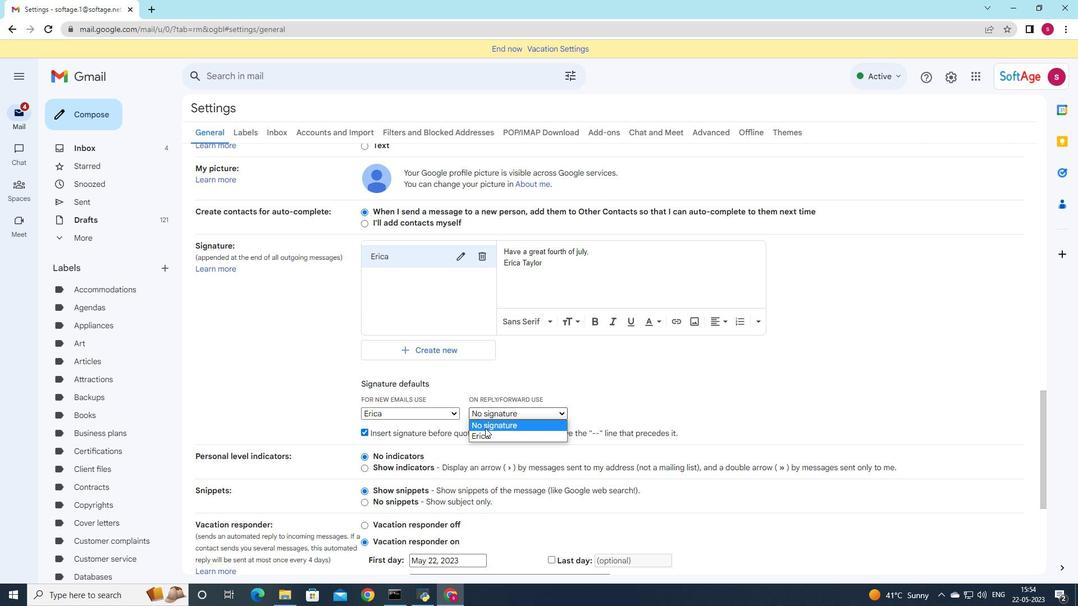 
Action: Mouse pressed left at (487, 436)
Screenshot: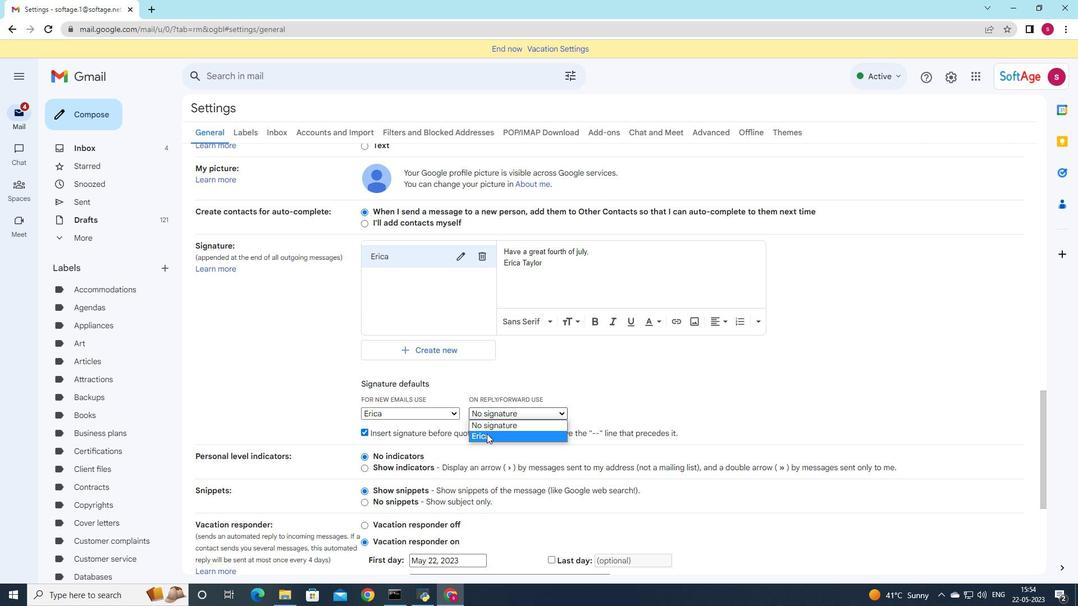 
Action: Mouse moved to (487, 436)
Screenshot: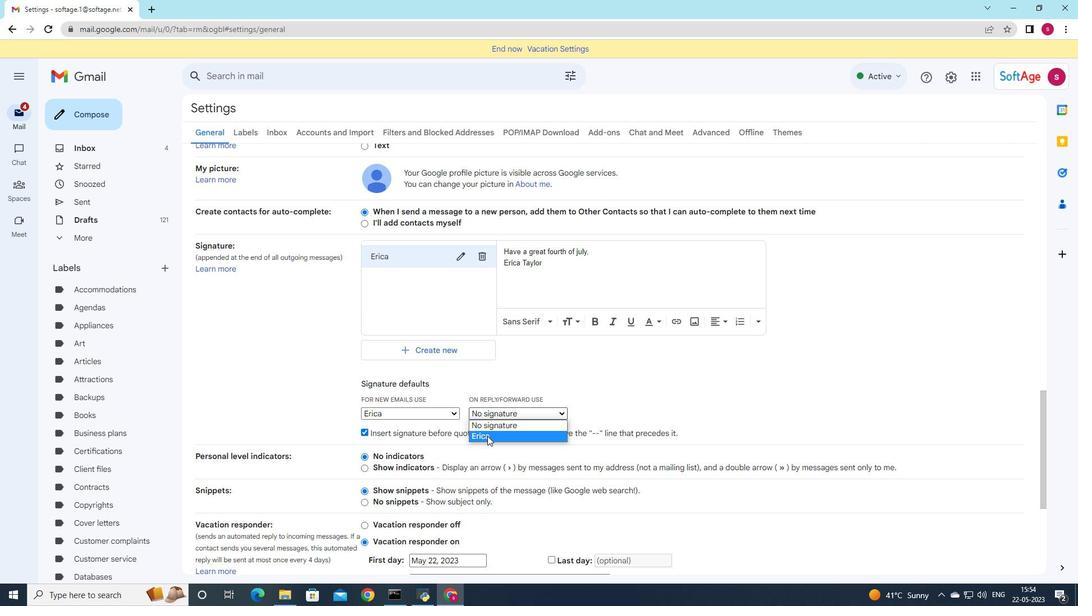 
Action: Mouse scrolled (487, 436) with delta (0, 0)
Screenshot: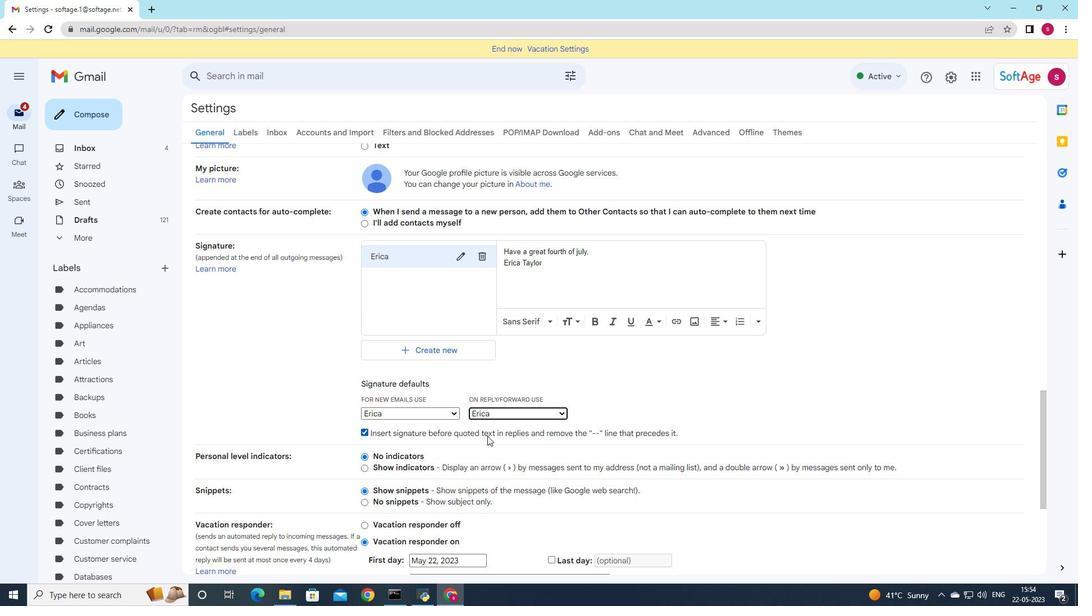 
Action: Mouse scrolled (487, 436) with delta (0, 0)
Screenshot: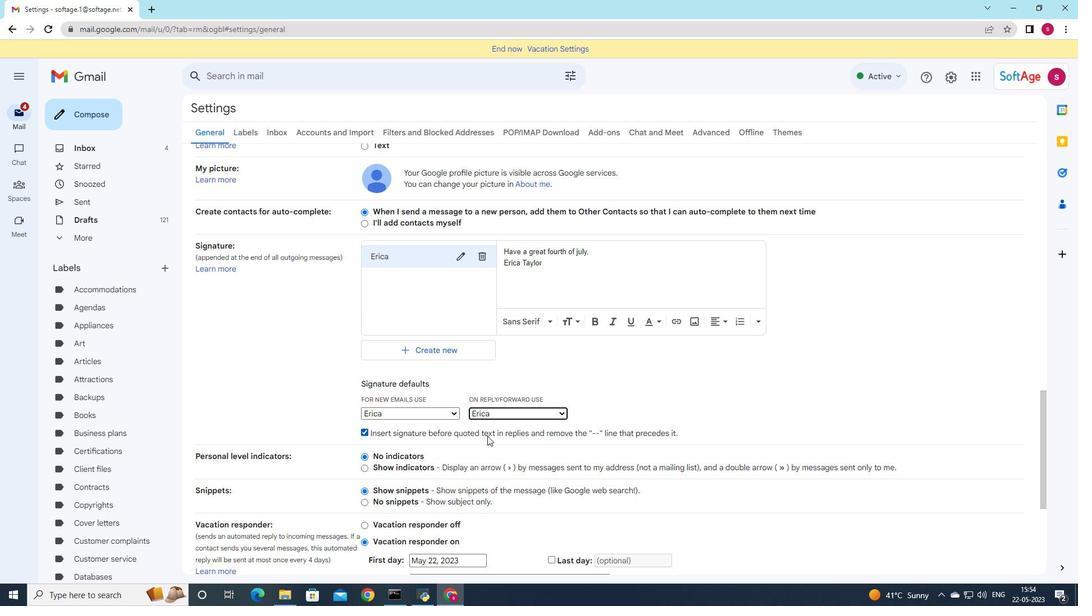 
Action: Mouse scrolled (487, 436) with delta (0, 0)
Screenshot: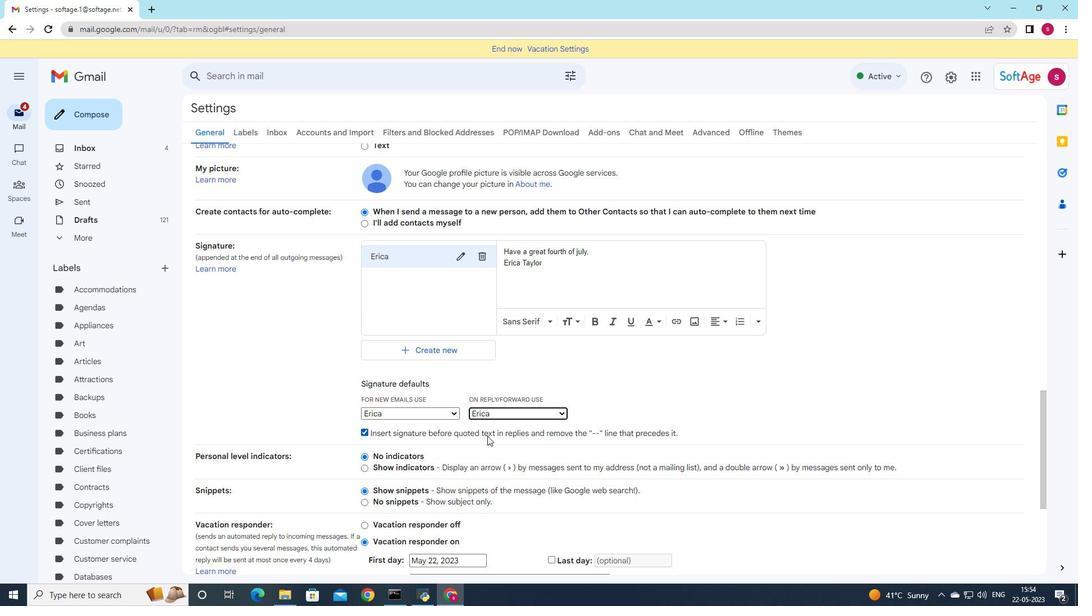 
Action: Mouse scrolled (487, 436) with delta (0, 0)
Screenshot: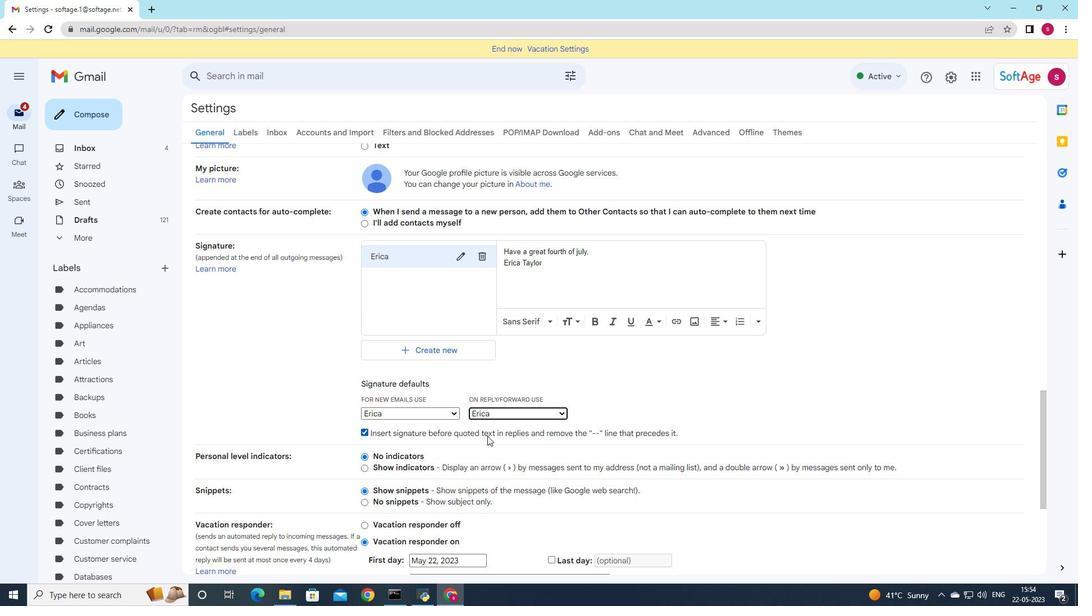 
Action: Mouse scrolled (487, 436) with delta (0, 0)
Screenshot: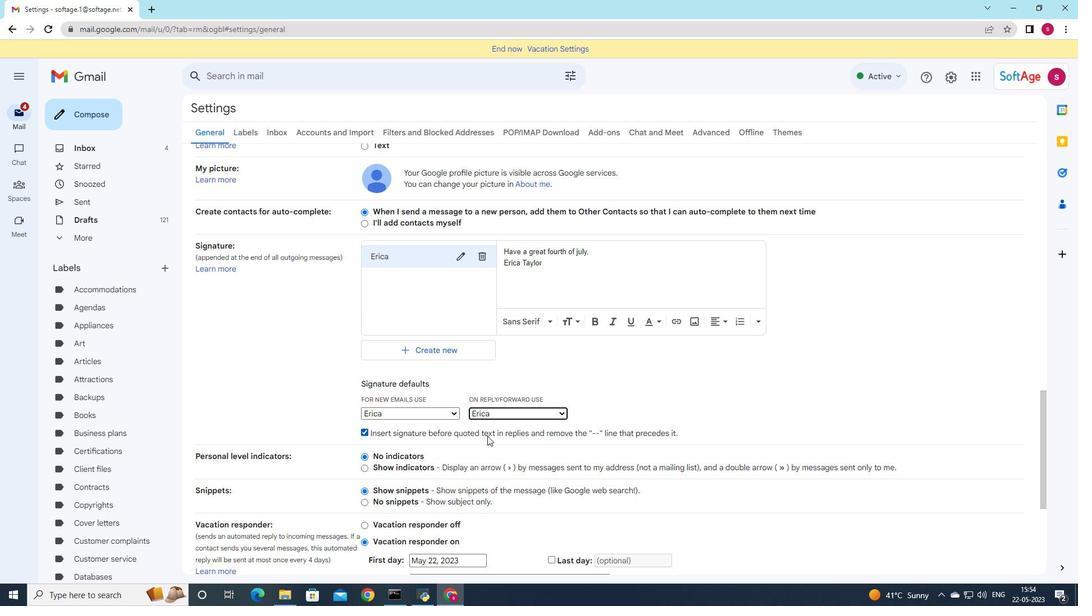 
Action: Mouse moved to (483, 434)
Screenshot: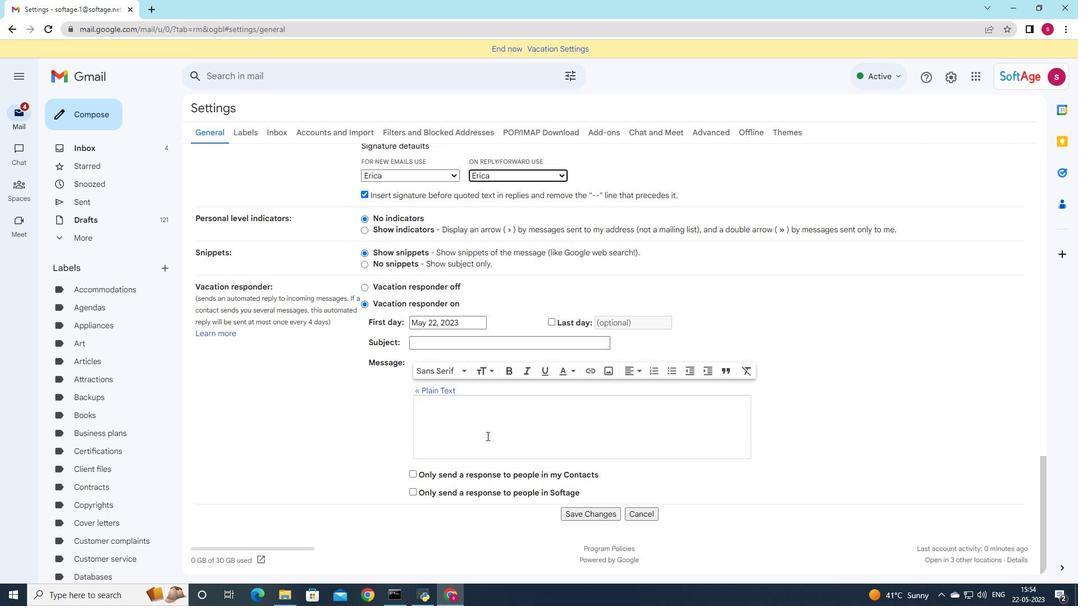 
Action: Mouse scrolled (483, 434) with delta (0, 0)
Screenshot: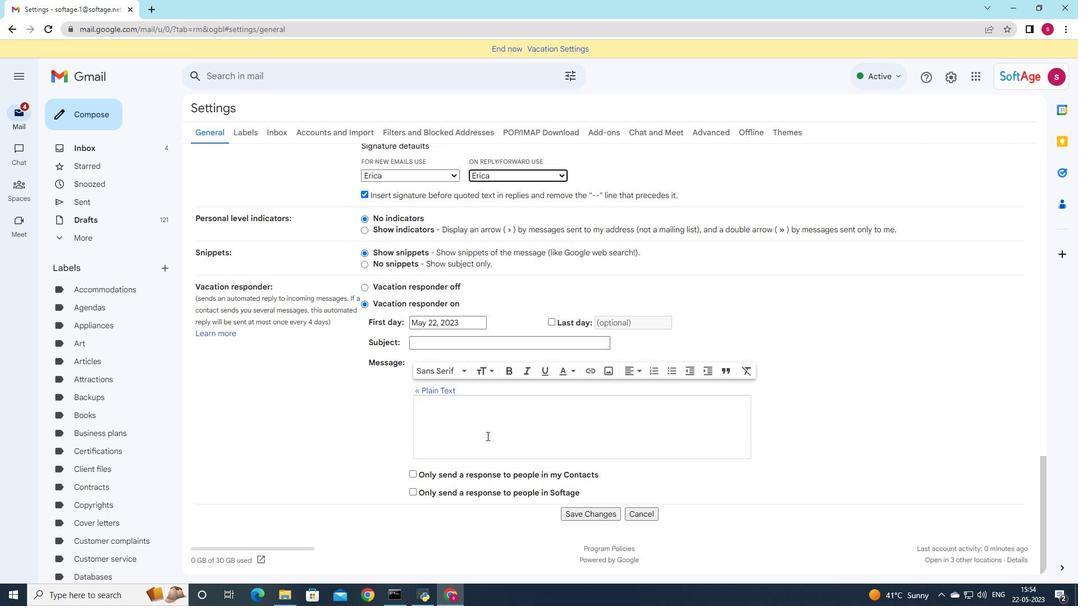 
Action: Mouse moved to (483, 434)
Screenshot: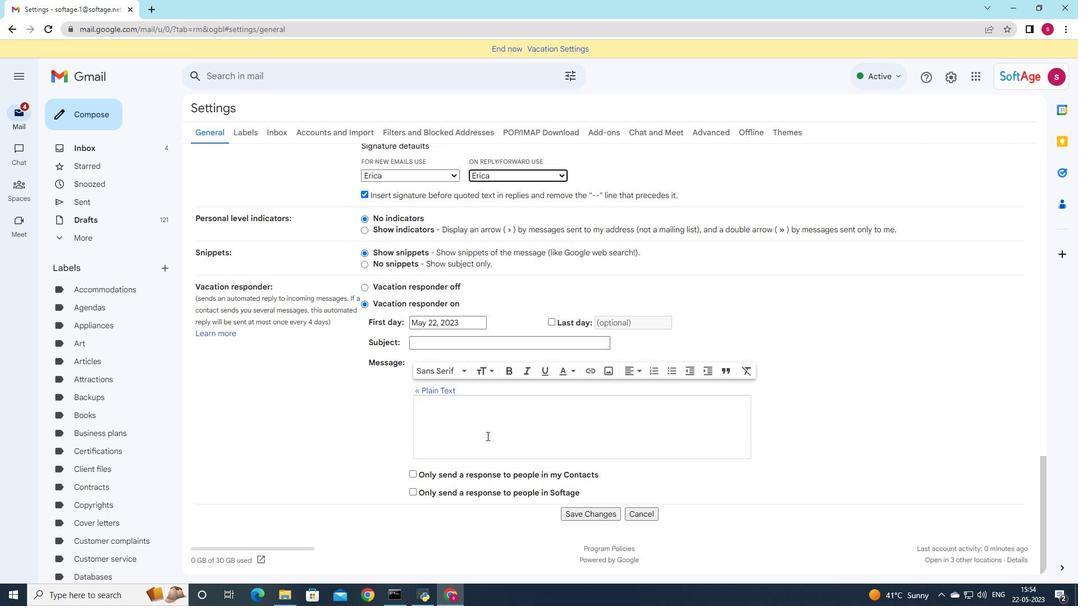
Action: Mouse scrolled (483, 434) with delta (0, 0)
Screenshot: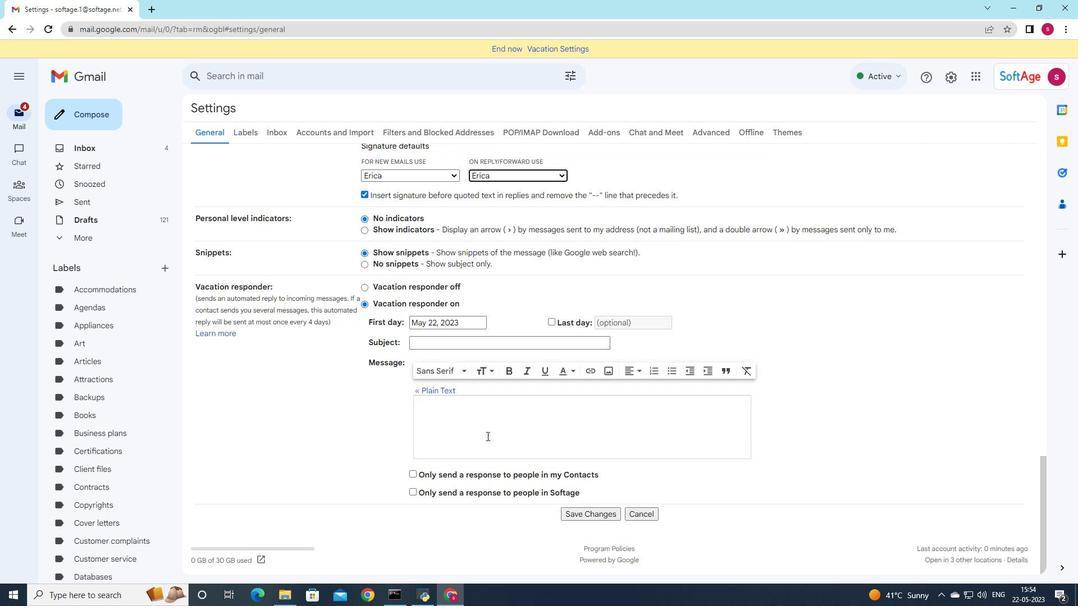 
Action: Mouse moved to (483, 436)
Screenshot: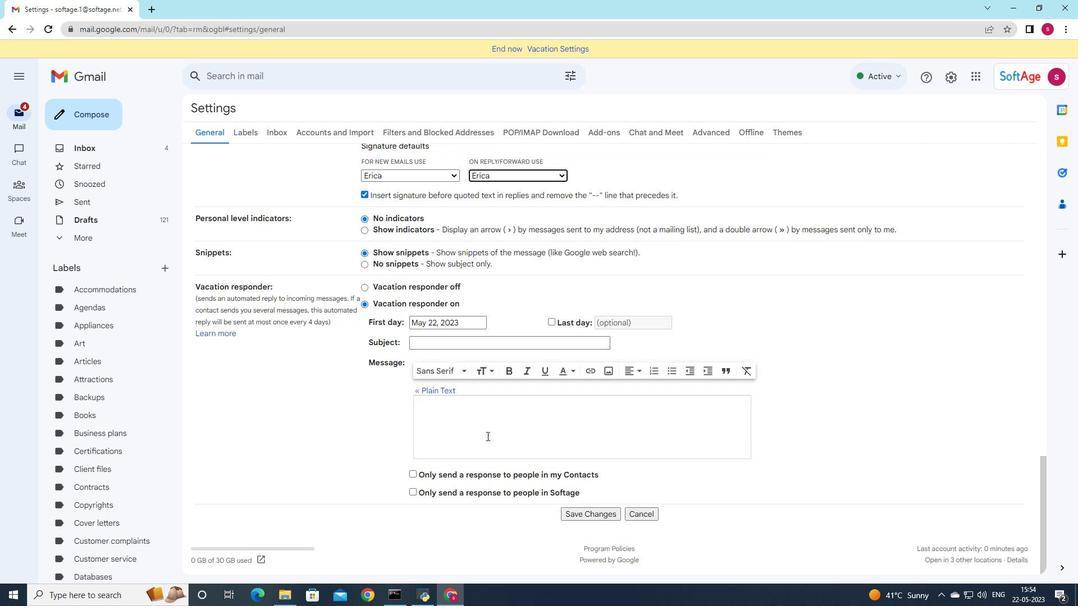 
Action: Mouse scrolled (483, 435) with delta (0, 0)
Screenshot: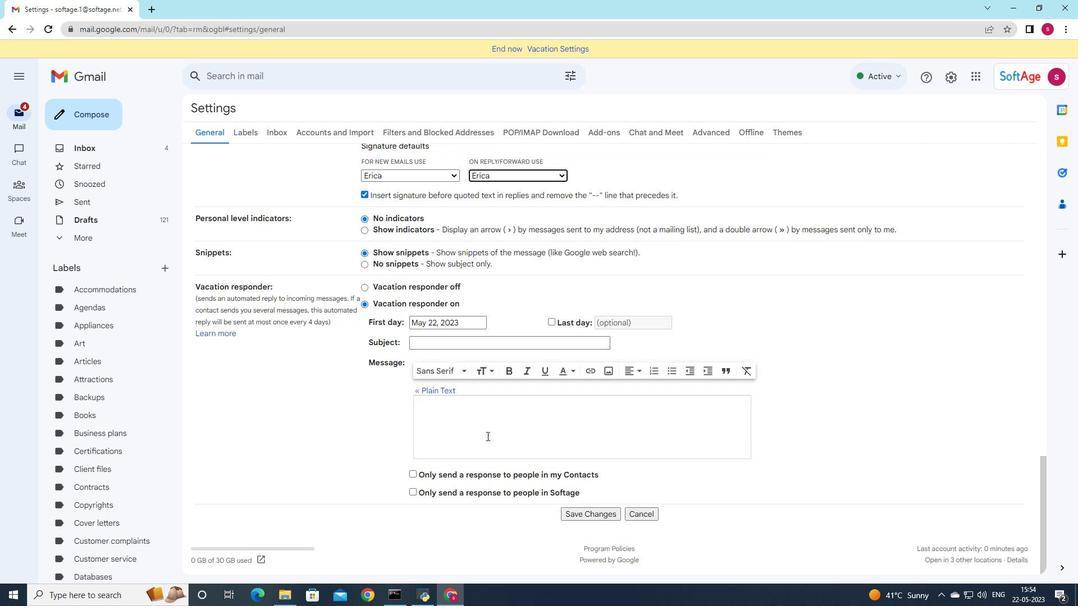 
Action: Mouse moved to (483, 436)
Screenshot: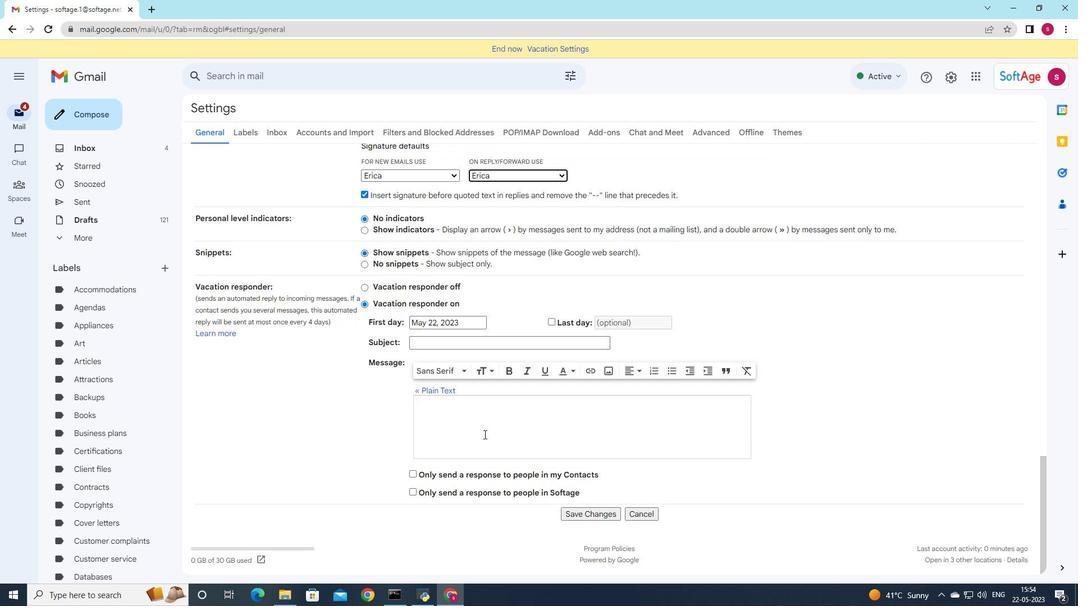 
Action: Mouse scrolled (483, 435) with delta (0, 0)
Screenshot: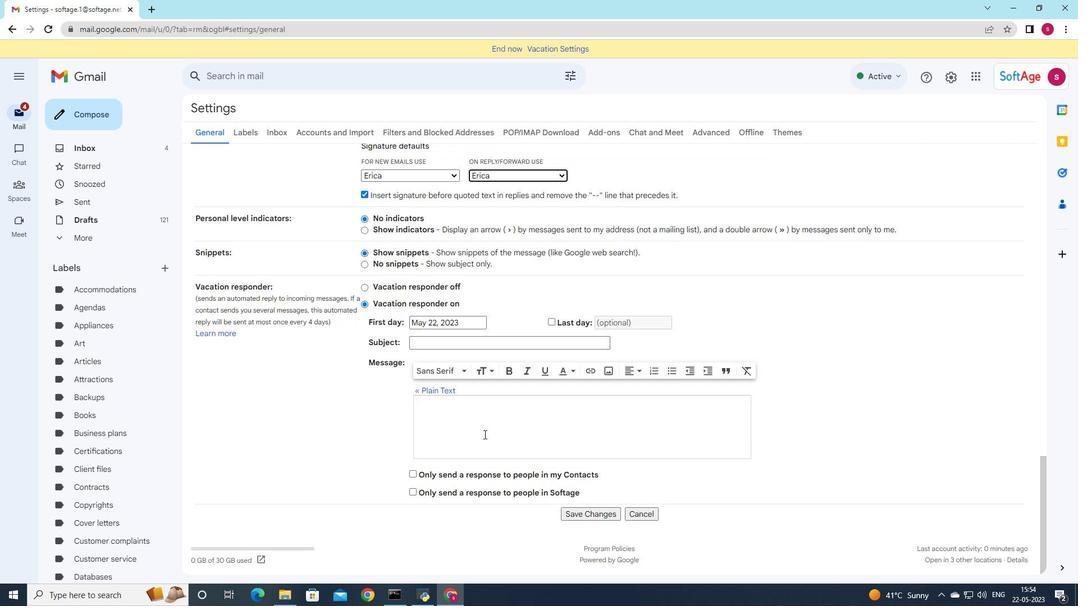 
Action: Mouse moved to (575, 518)
Screenshot: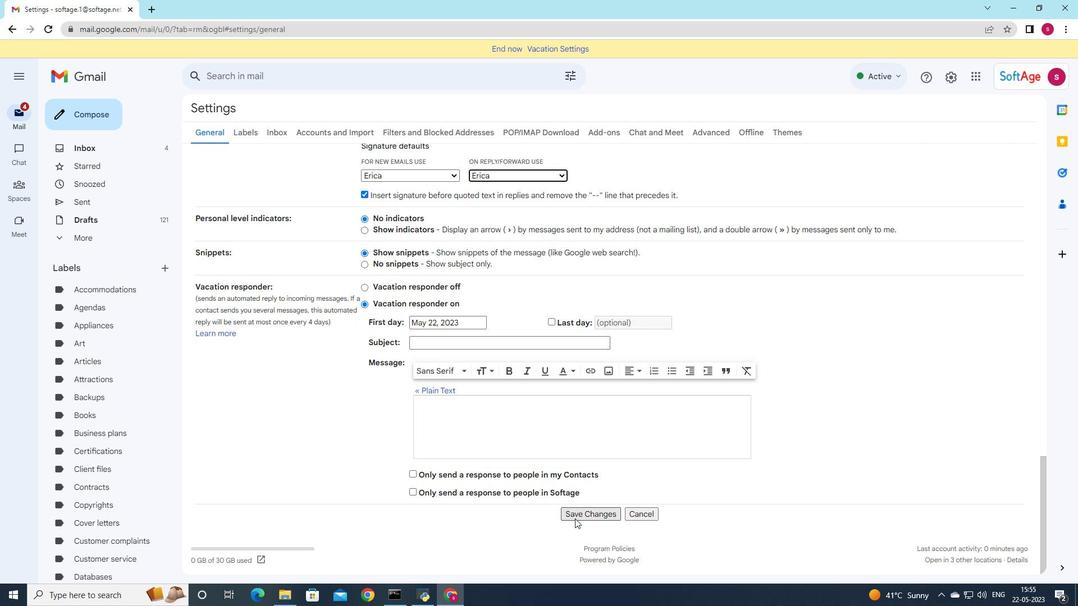 
Action: Mouse pressed left at (575, 518)
Screenshot: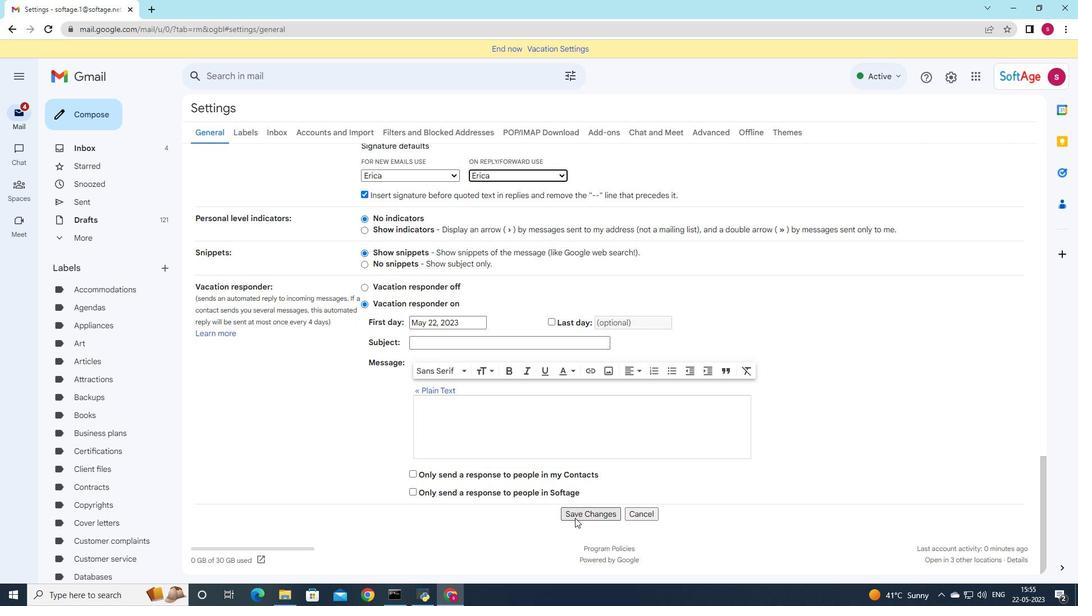 
Action: Mouse moved to (110, 114)
Screenshot: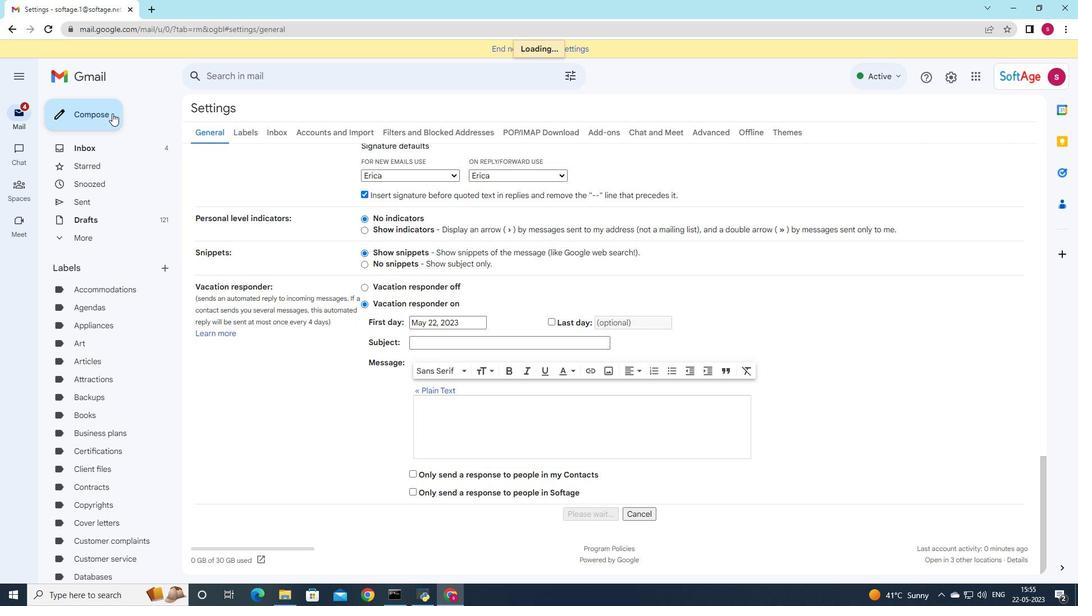 
Action: Mouse pressed left at (110, 114)
Screenshot: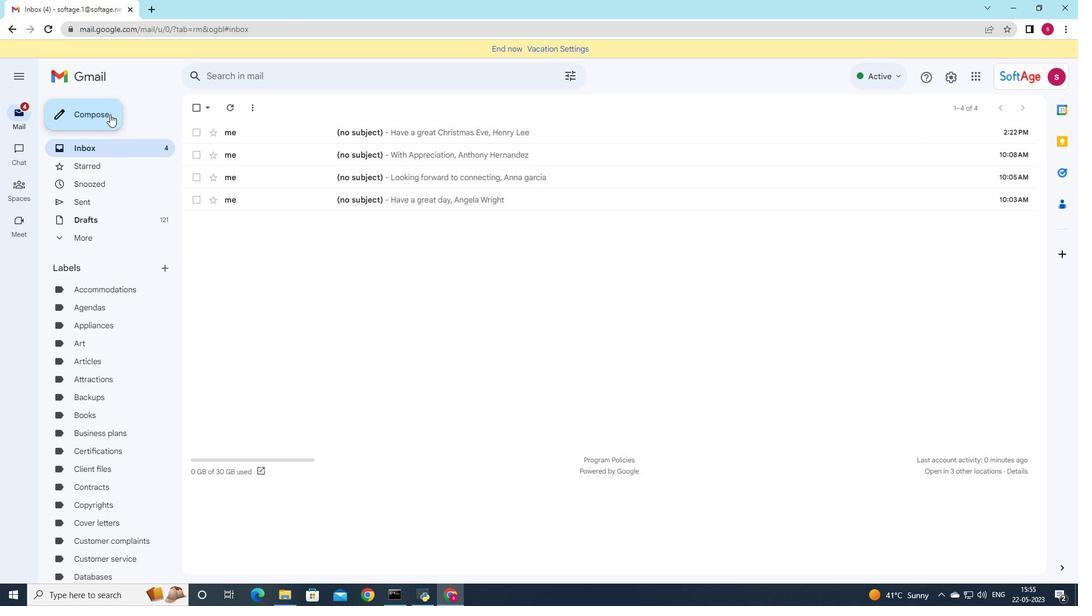 
Action: Mouse moved to (752, 310)
Screenshot: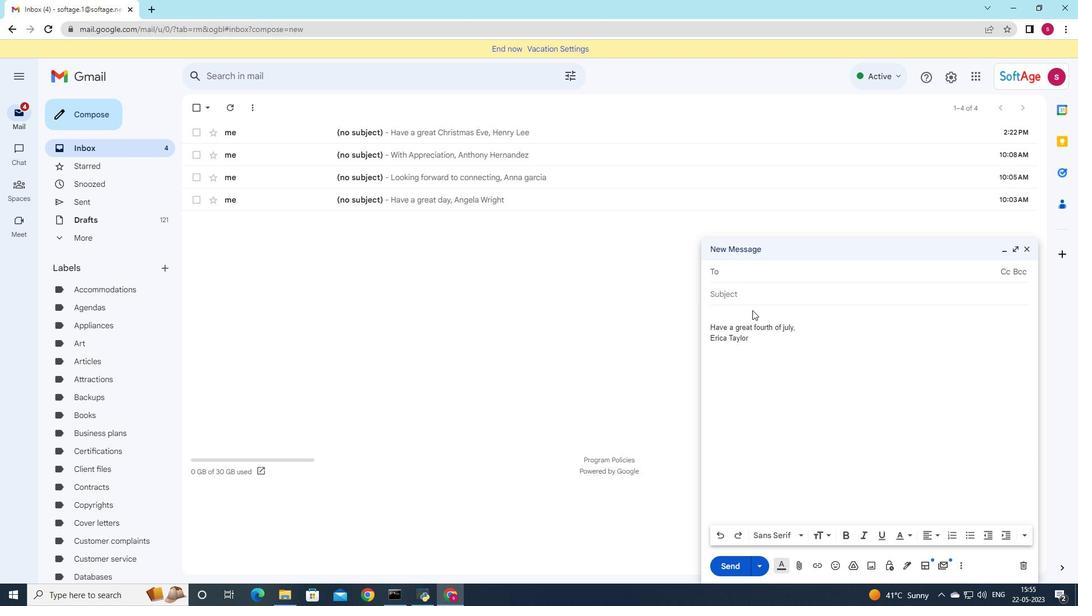 
Action: Key pressed s
Screenshot: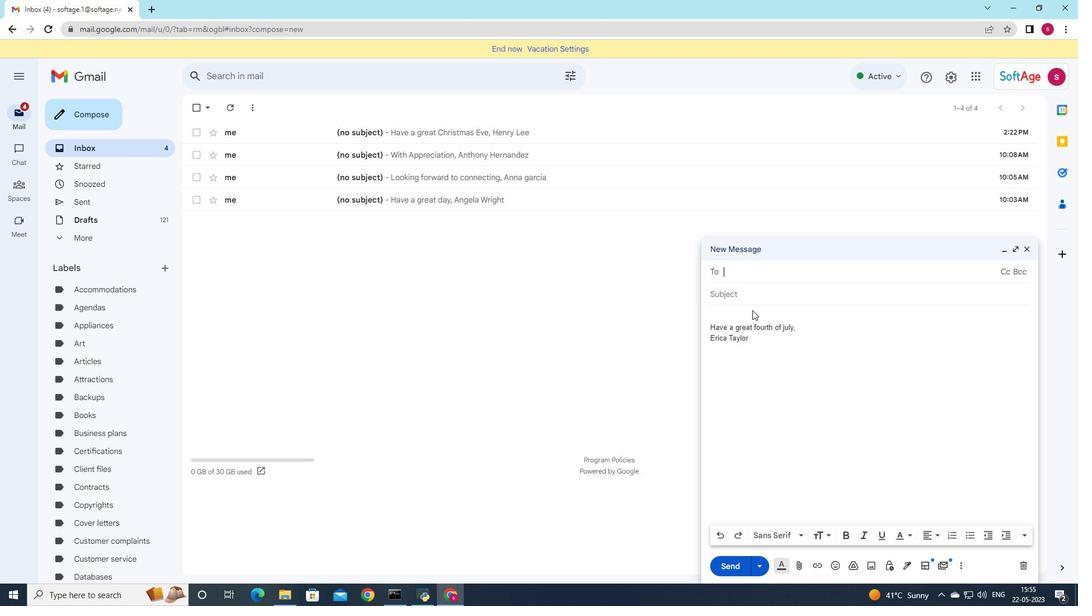 
Action: Mouse moved to (834, 302)
Screenshot: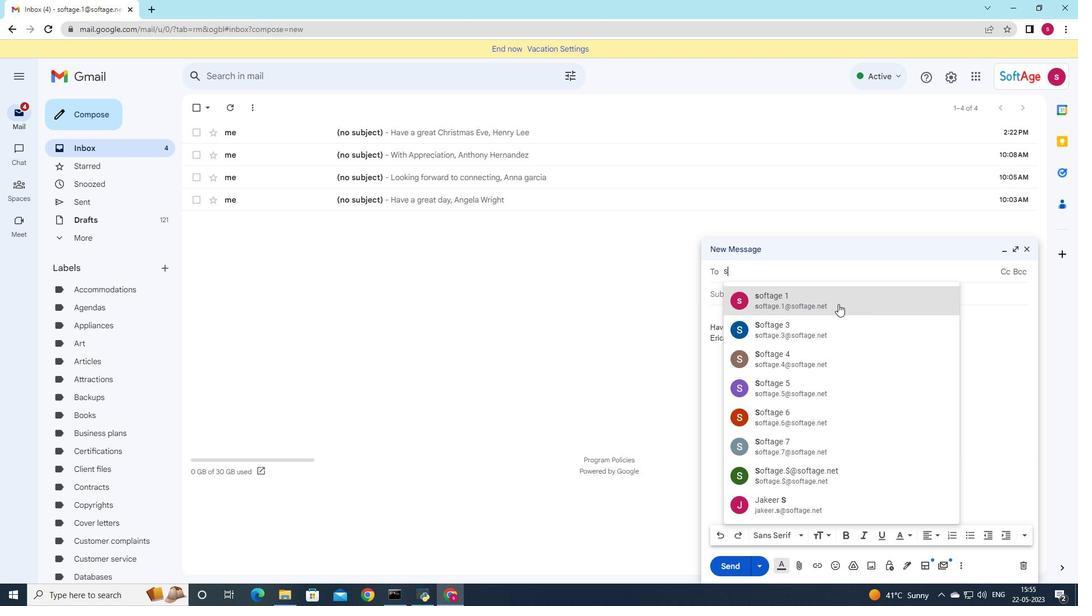 
Action: Mouse pressed left at (834, 302)
Screenshot: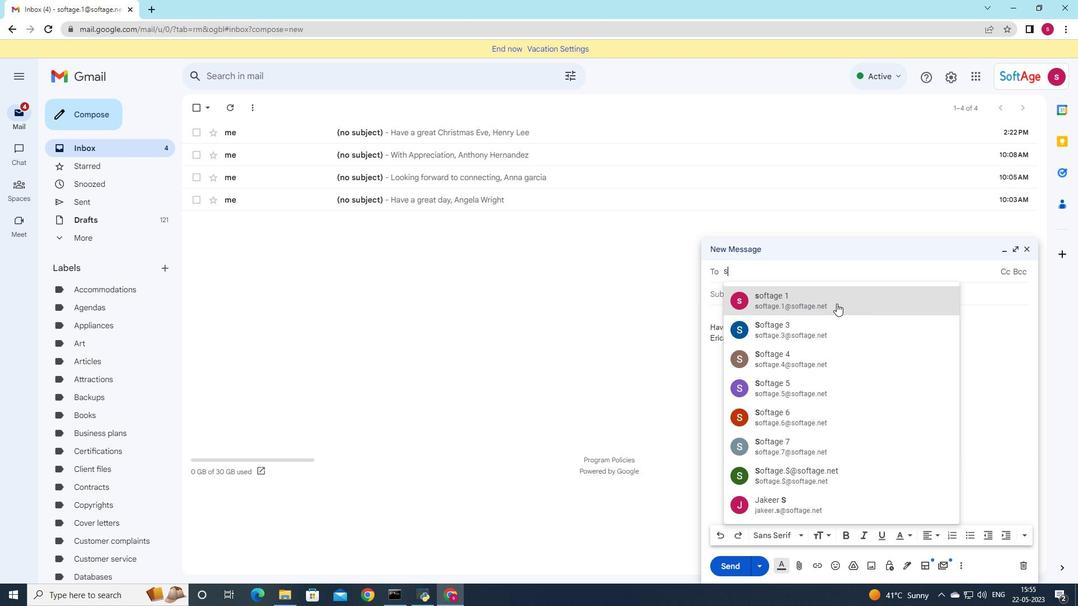 
Action: Mouse moved to (170, 268)
Screenshot: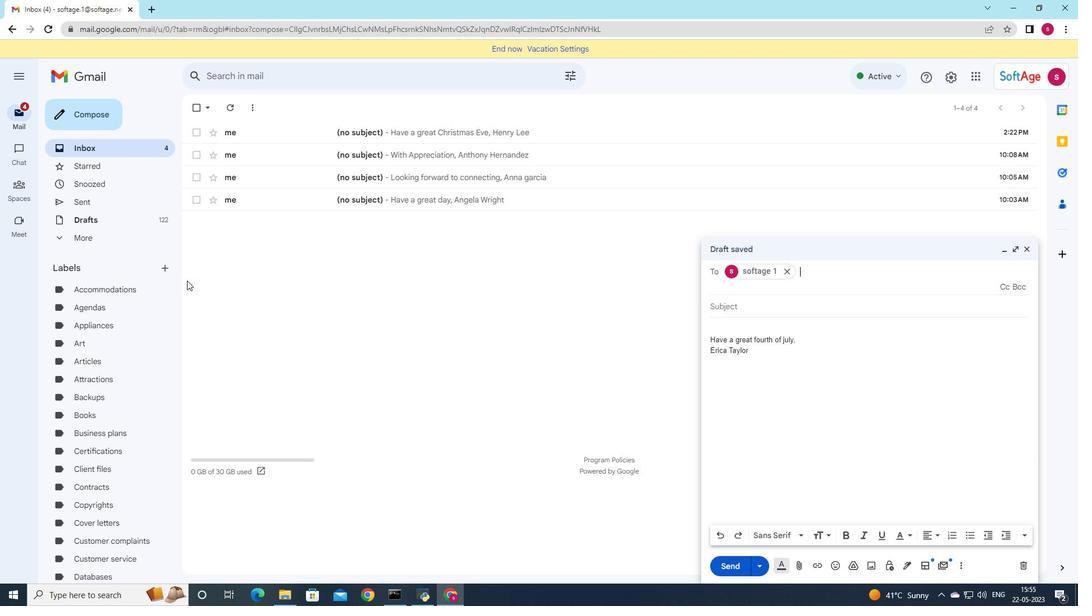 
Action: Mouse pressed left at (170, 268)
Screenshot: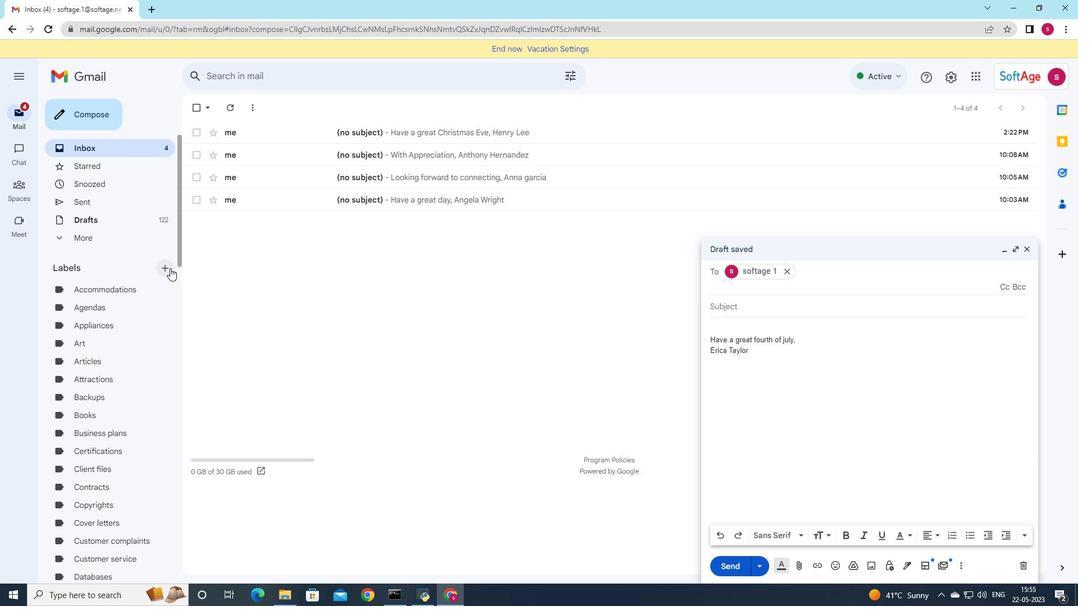 
Action: Mouse moved to (709, 269)
Screenshot: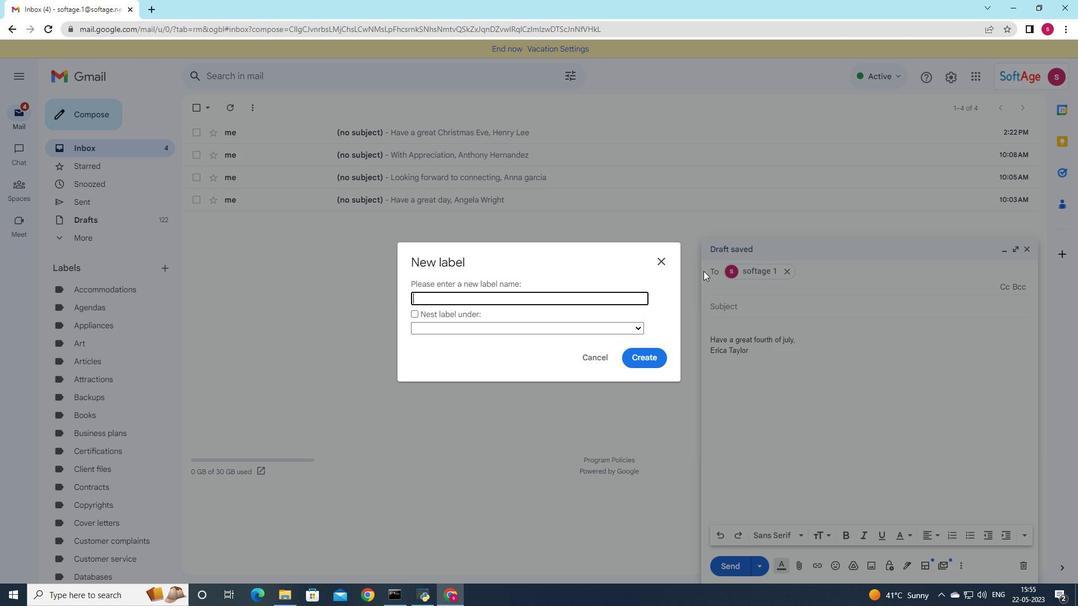 
Action: Key pressed <Key.shift>Collectibles
Screenshot: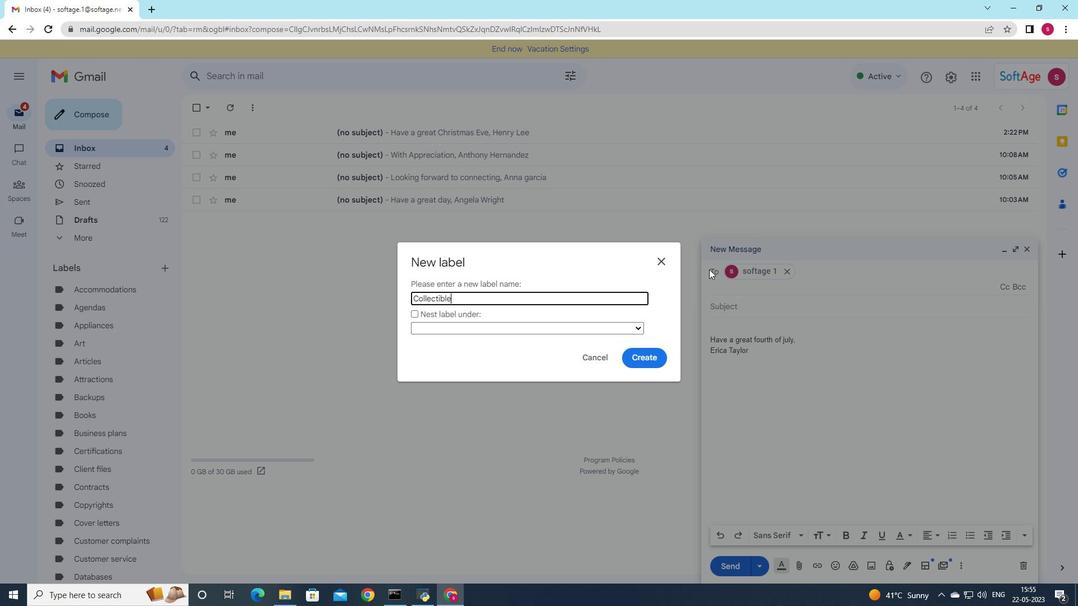 
Action: Mouse moved to (659, 358)
Screenshot: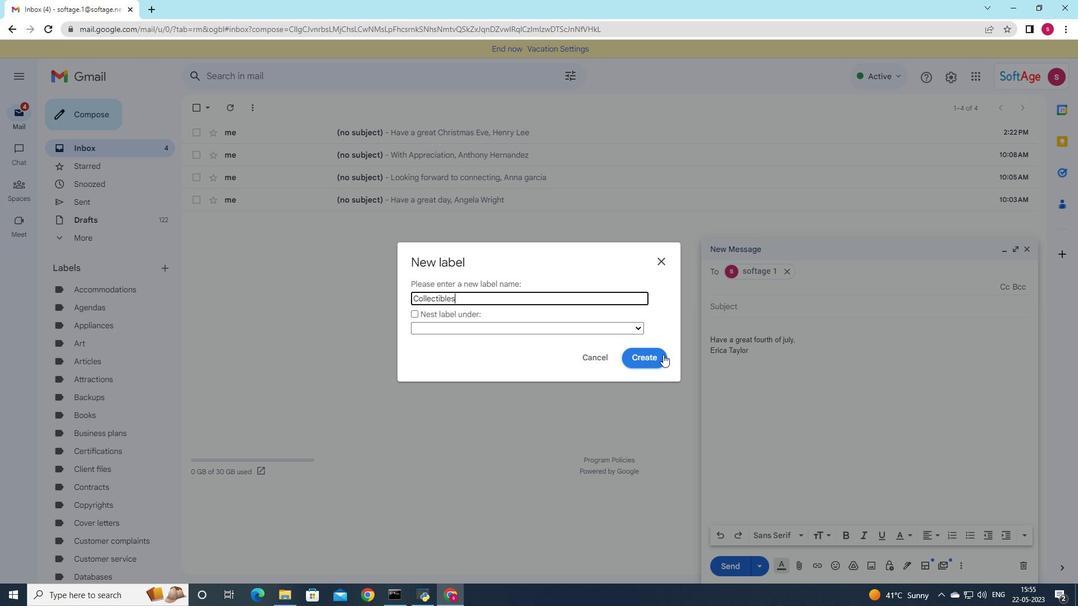
Action: Mouse pressed left at (659, 358)
Screenshot: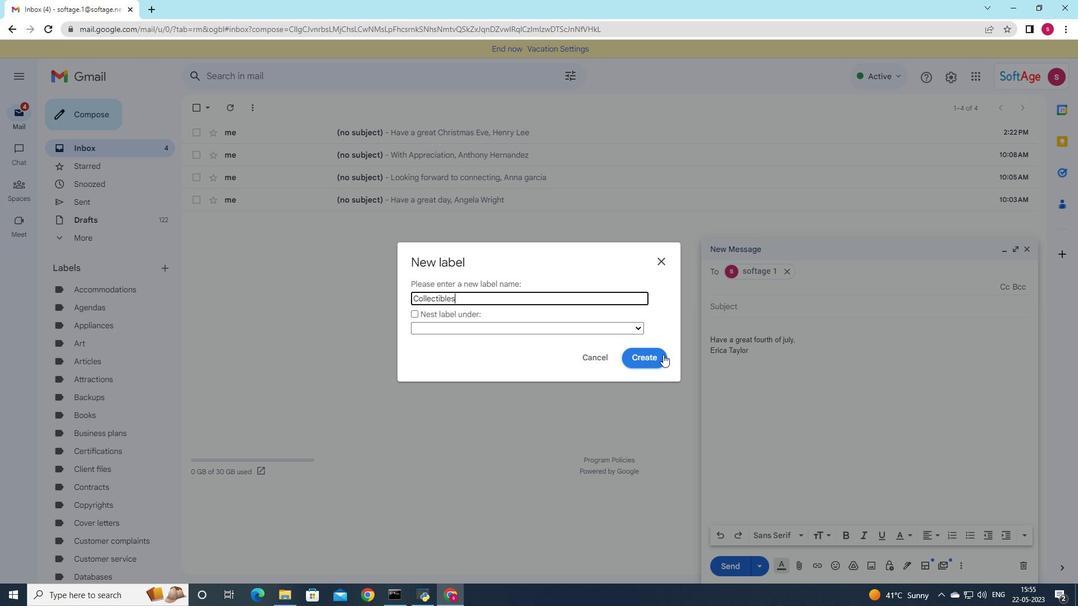 
Action: Mouse moved to (673, 354)
Screenshot: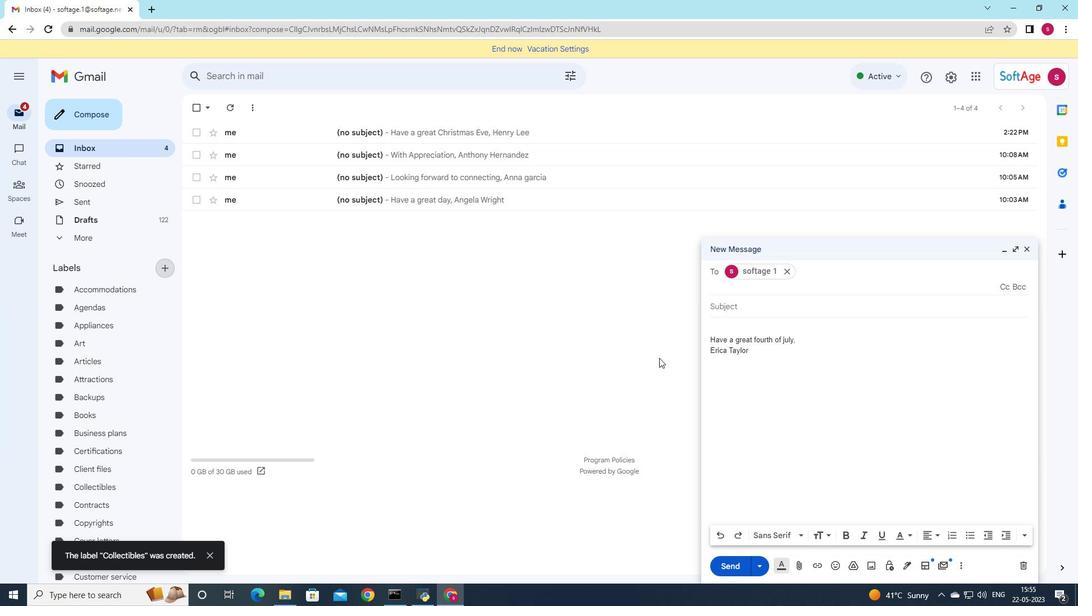 
